 Task: Create a due date automation trigger when advanced on, on the wednesday of the week a card is due add fields without custom field "Resume" set at 11:00 AM.
Action: Mouse moved to (1320, 105)
Screenshot: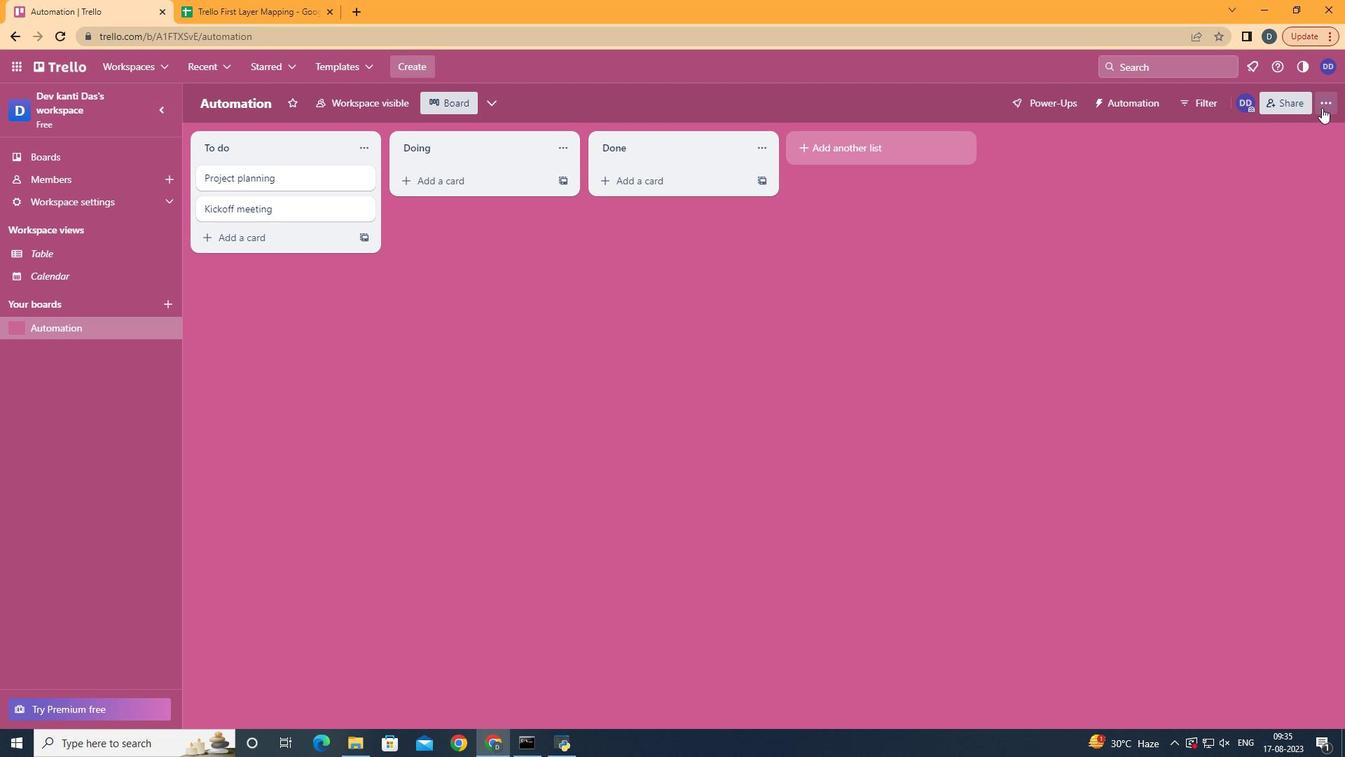 
Action: Mouse pressed left at (1320, 105)
Screenshot: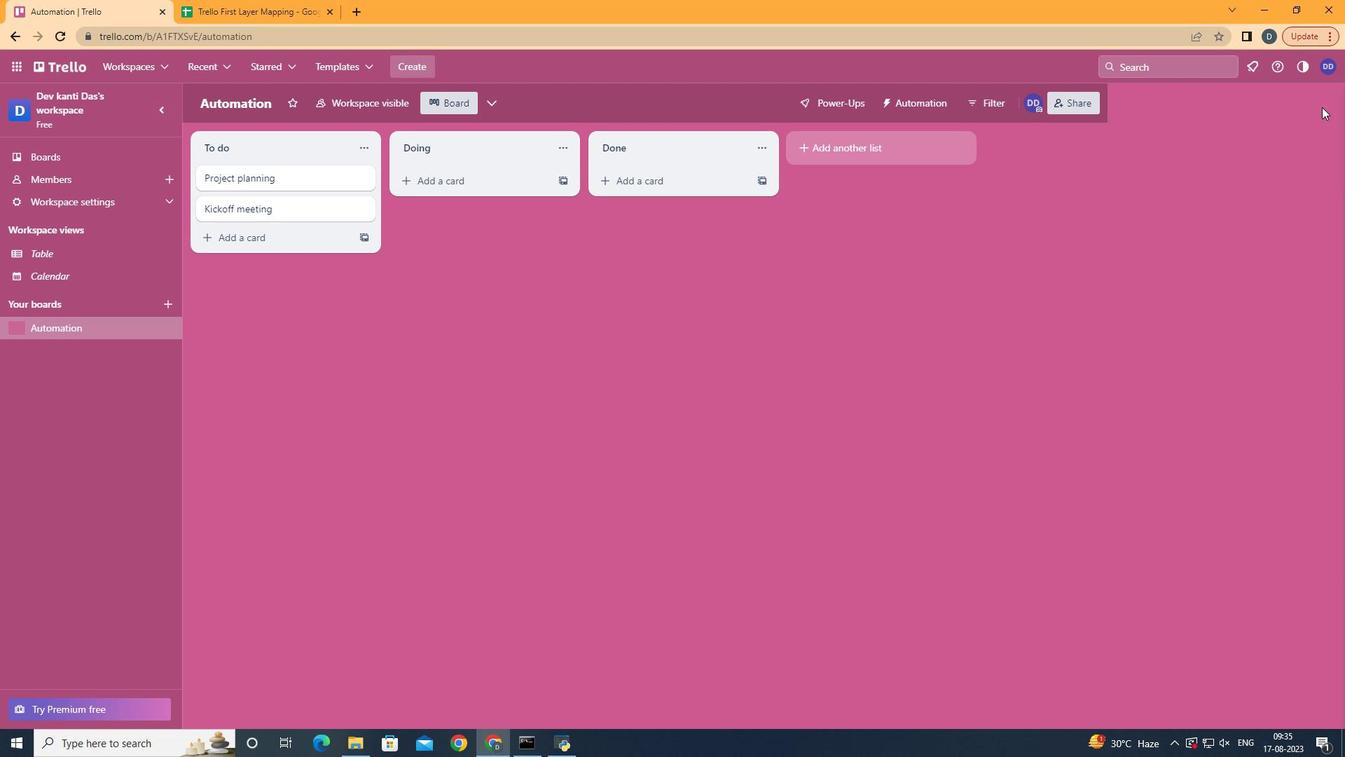 
Action: Mouse moved to (1264, 298)
Screenshot: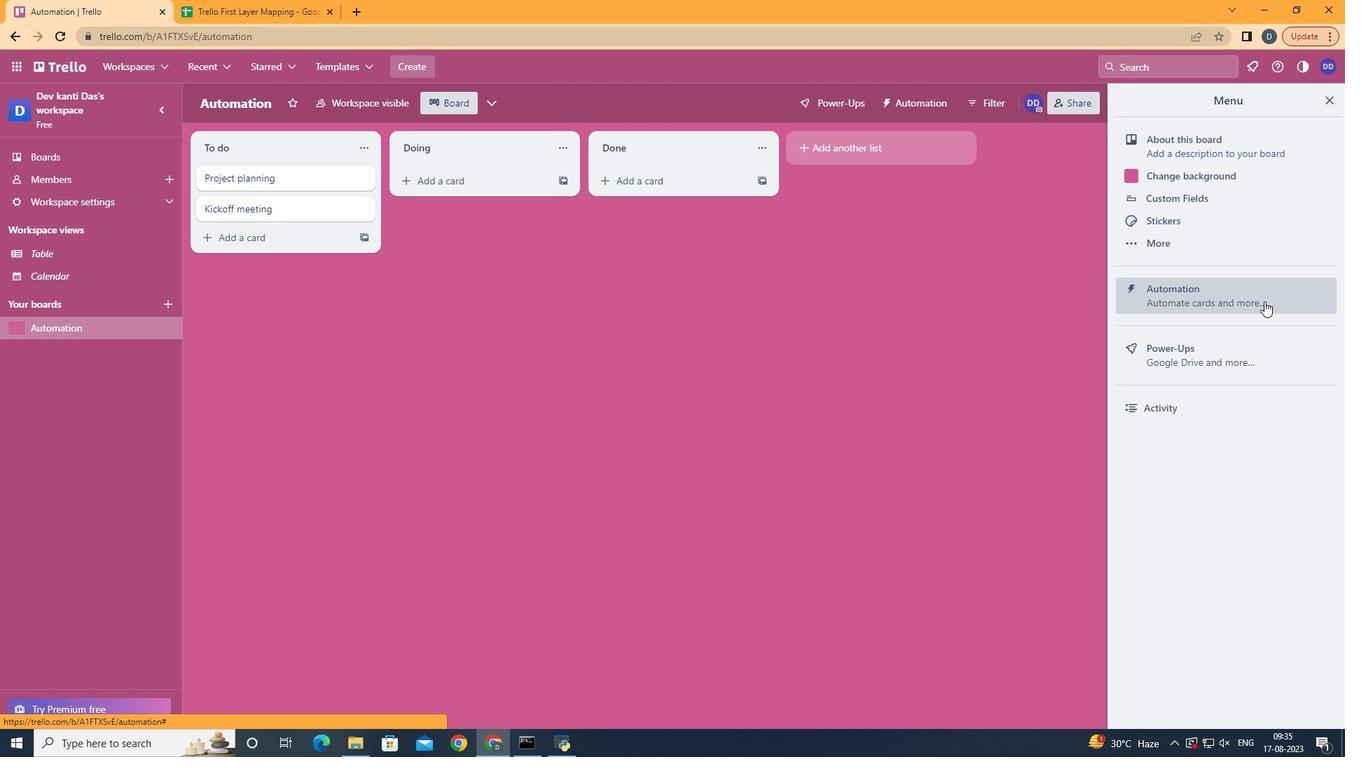
Action: Mouse pressed left at (1264, 298)
Screenshot: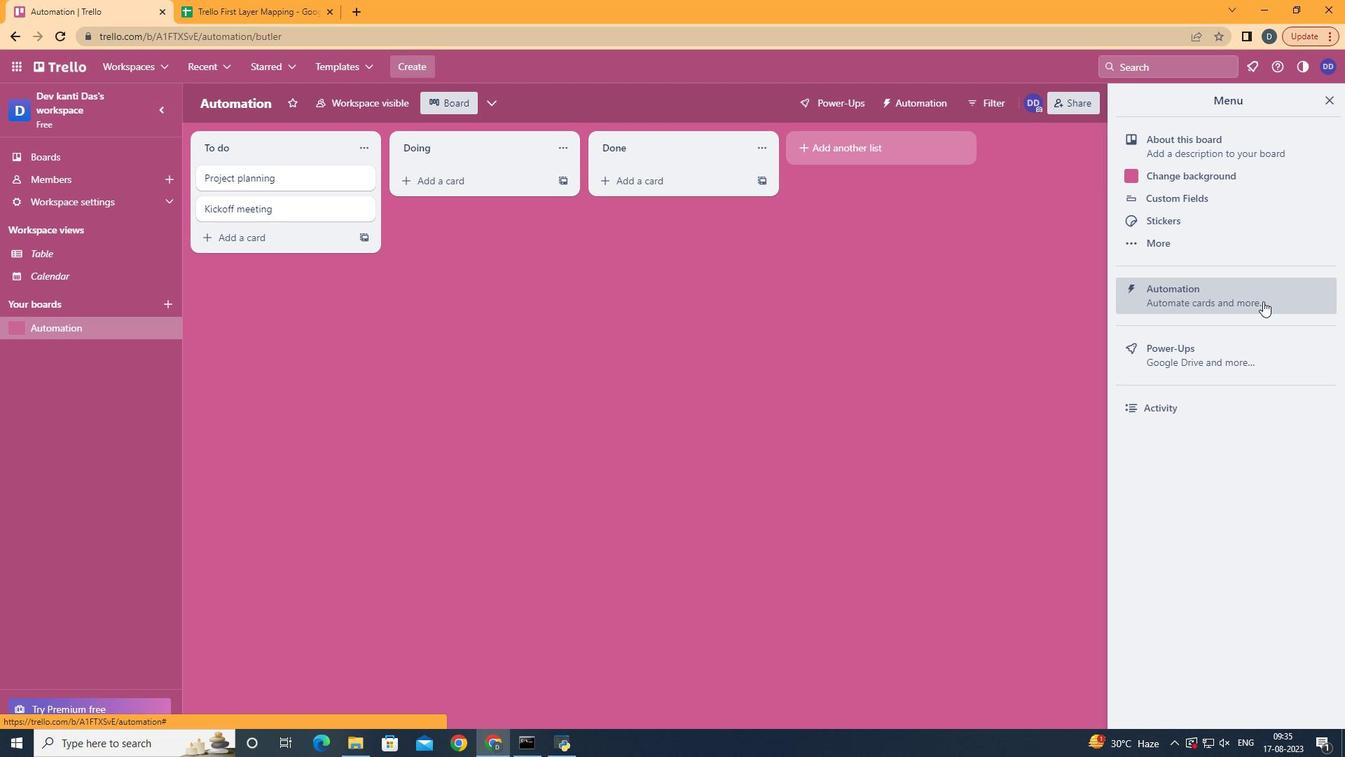 
Action: Mouse moved to (225, 277)
Screenshot: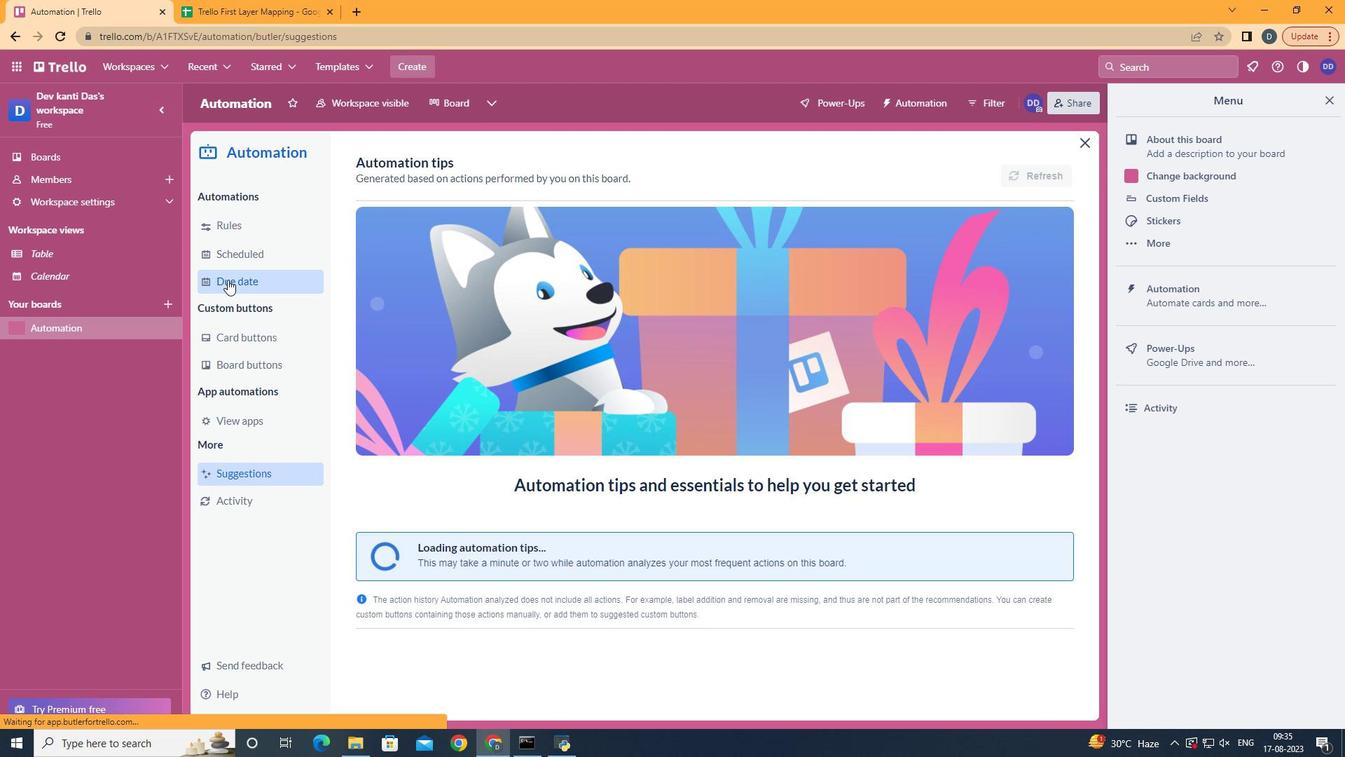 
Action: Mouse pressed left at (225, 277)
Screenshot: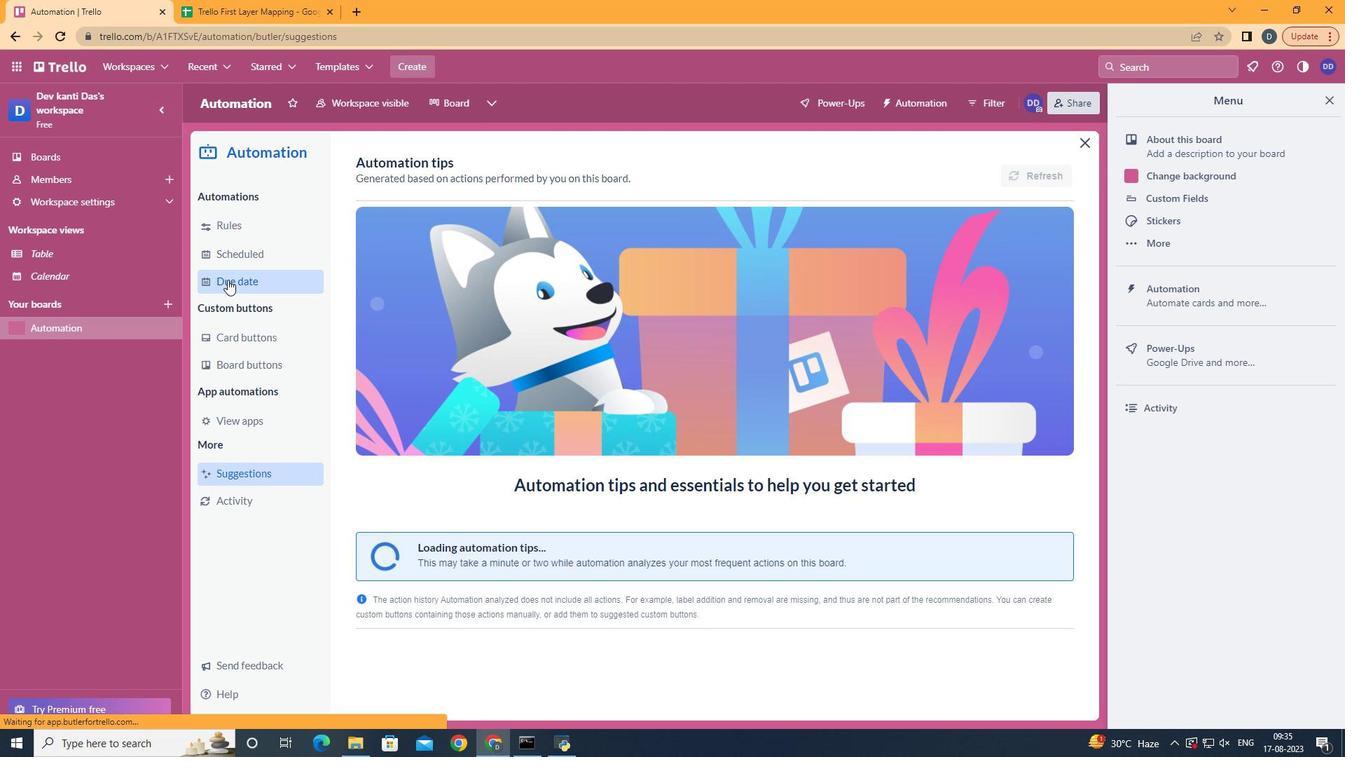 
Action: Mouse moved to (965, 170)
Screenshot: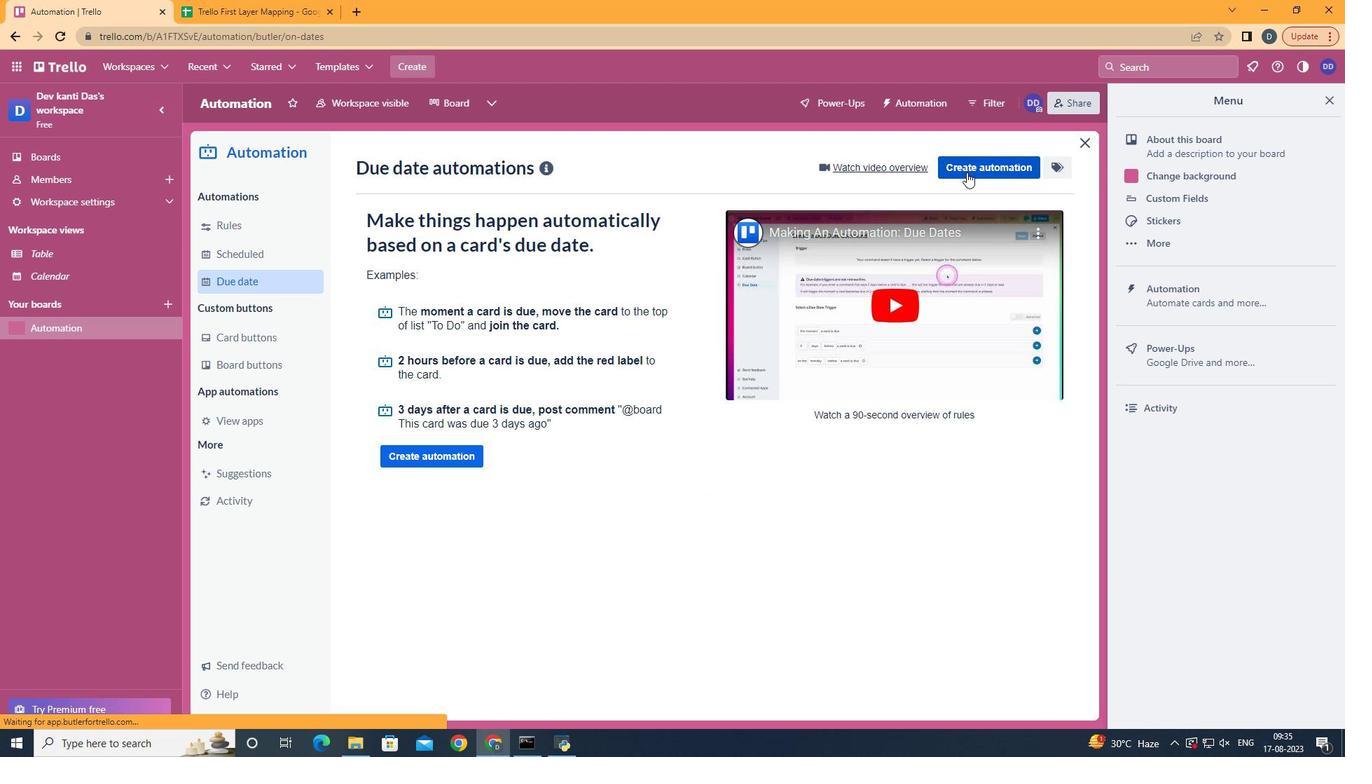 
Action: Mouse pressed left at (965, 170)
Screenshot: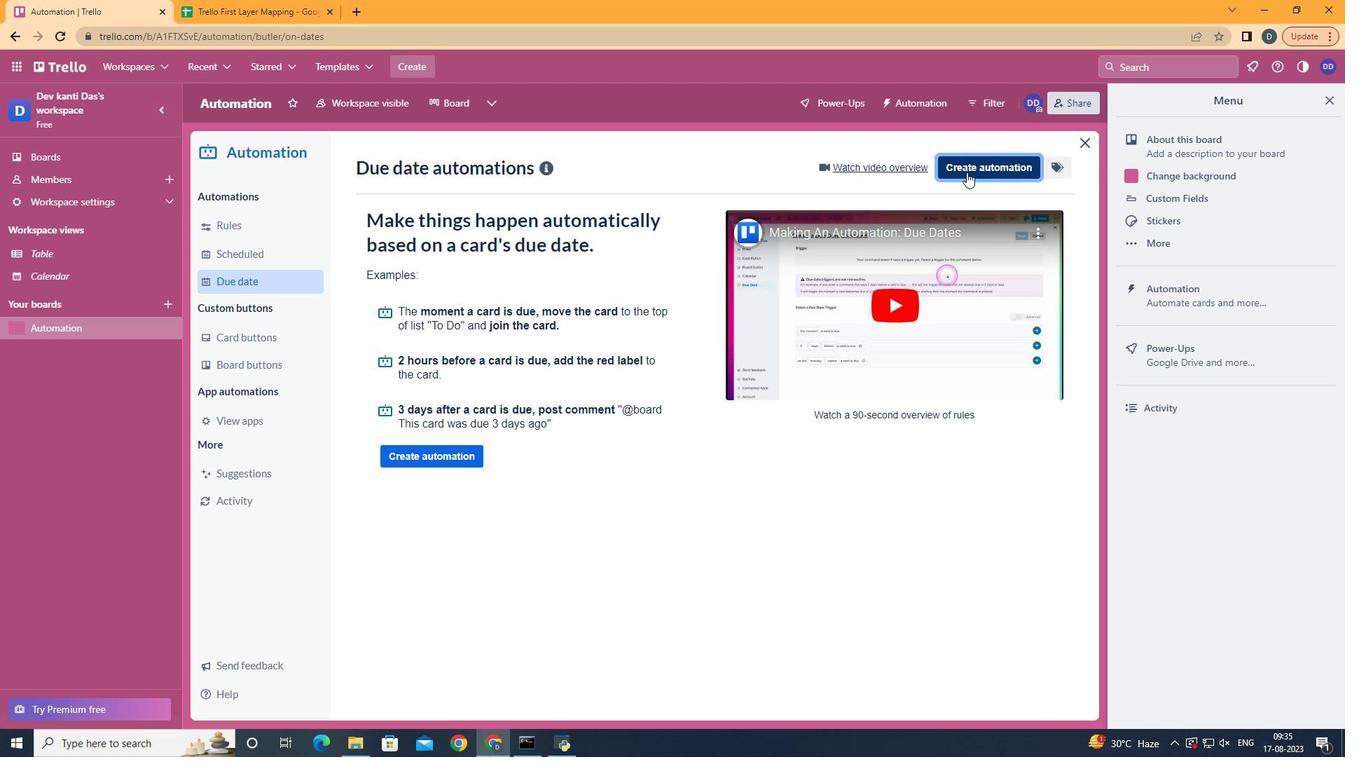 
Action: Mouse moved to (746, 304)
Screenshot: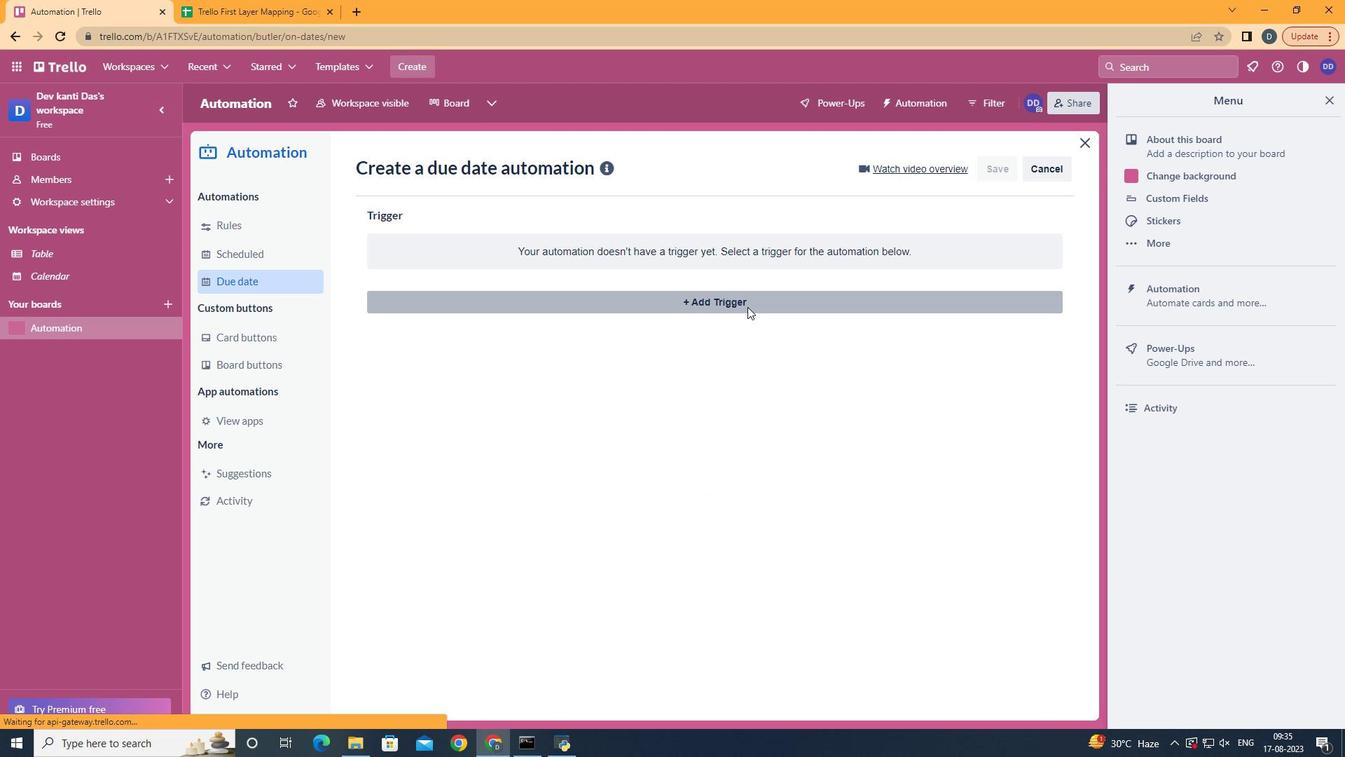 
Action: Mouse pressed left at (746, 304)
Screenshot: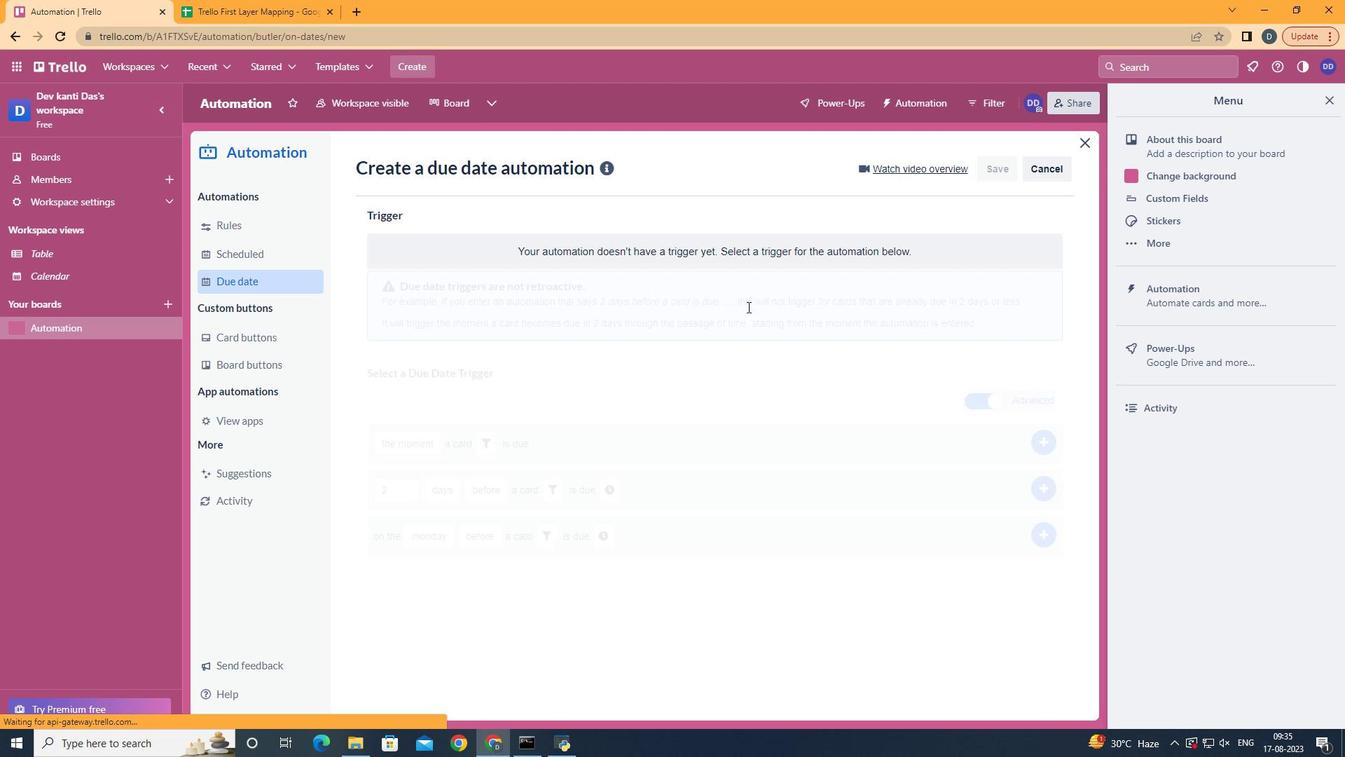 
Action: Mouse moved to (452, 419)
Screenshot: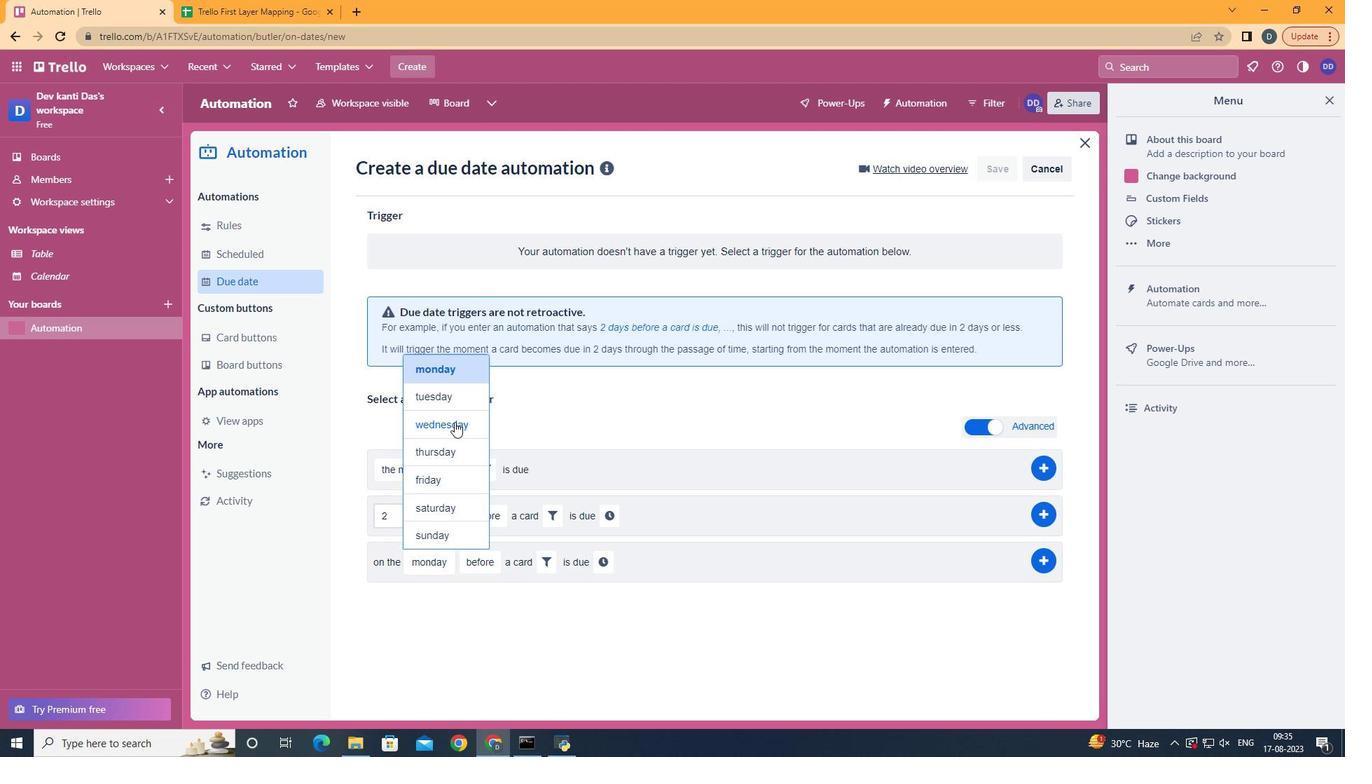 
Action: Mouse pressed left at (452, 419)
Screenshot: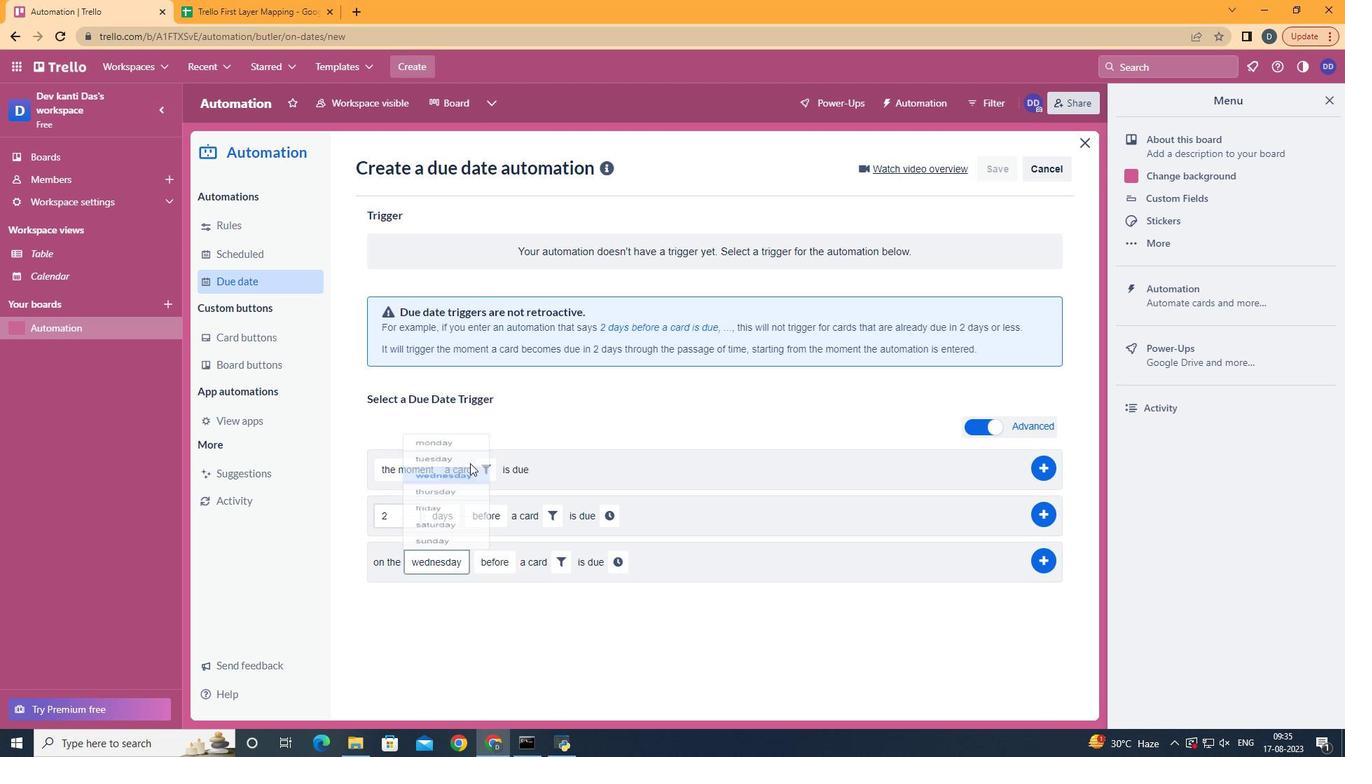 
Action: Mouse moved to (517, 637)
Screenshot: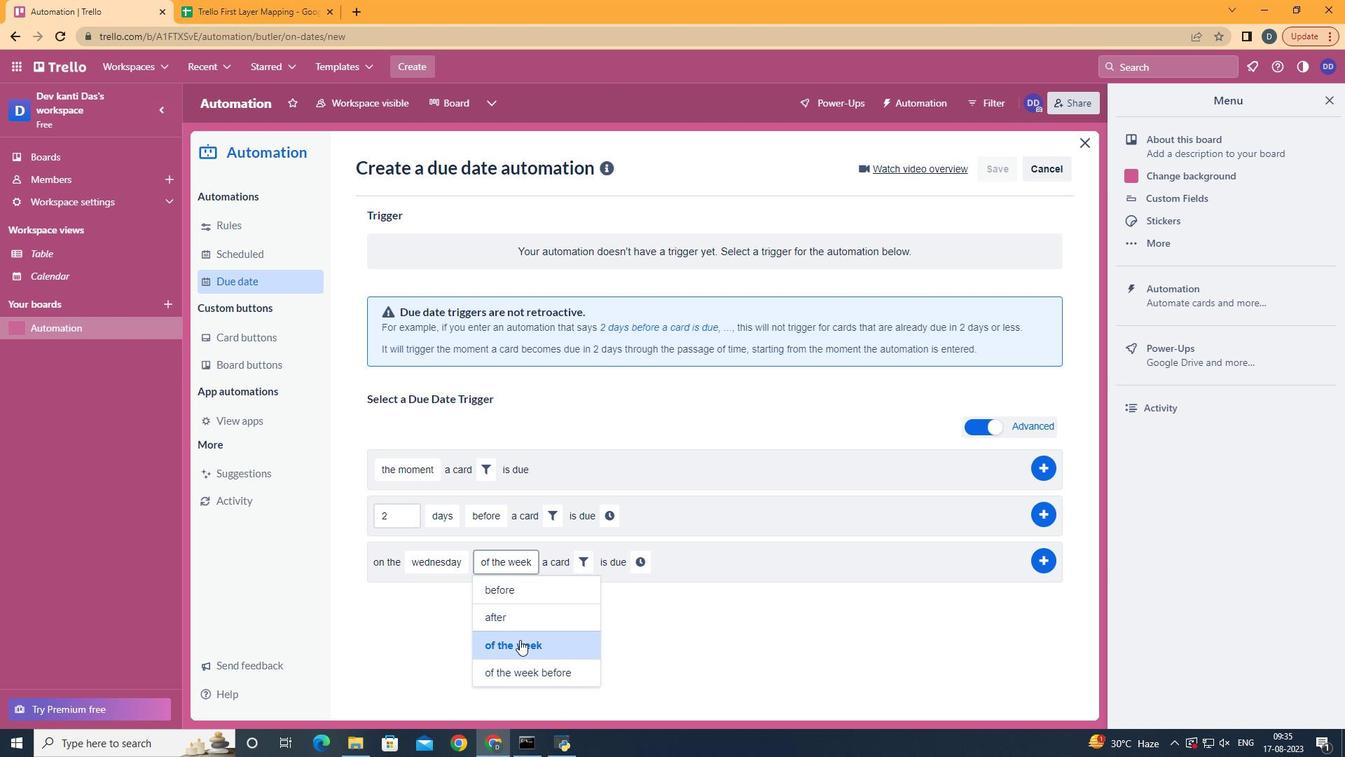 
Action: Mouse pressed left at (517, 637)
Screenshot: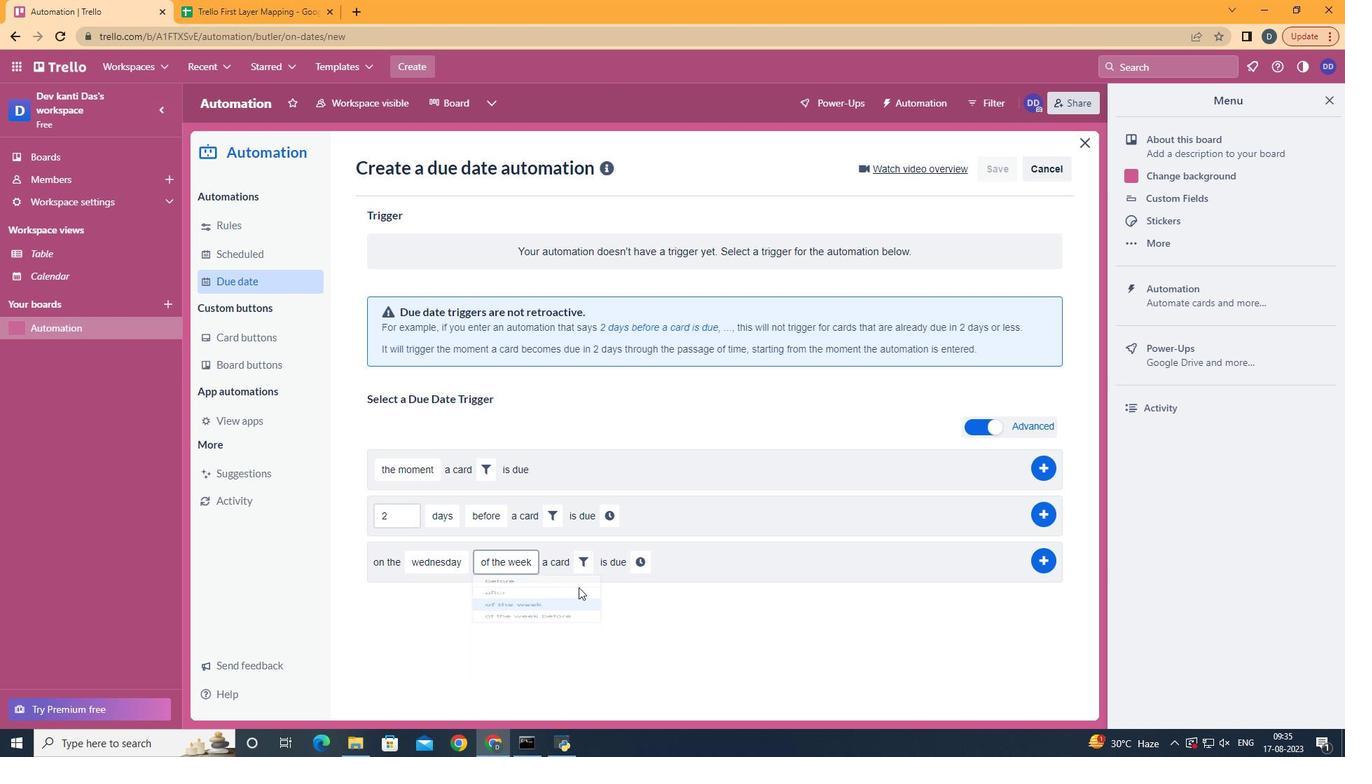 
Action: Mouse moved to (583, 559)
Screenshot: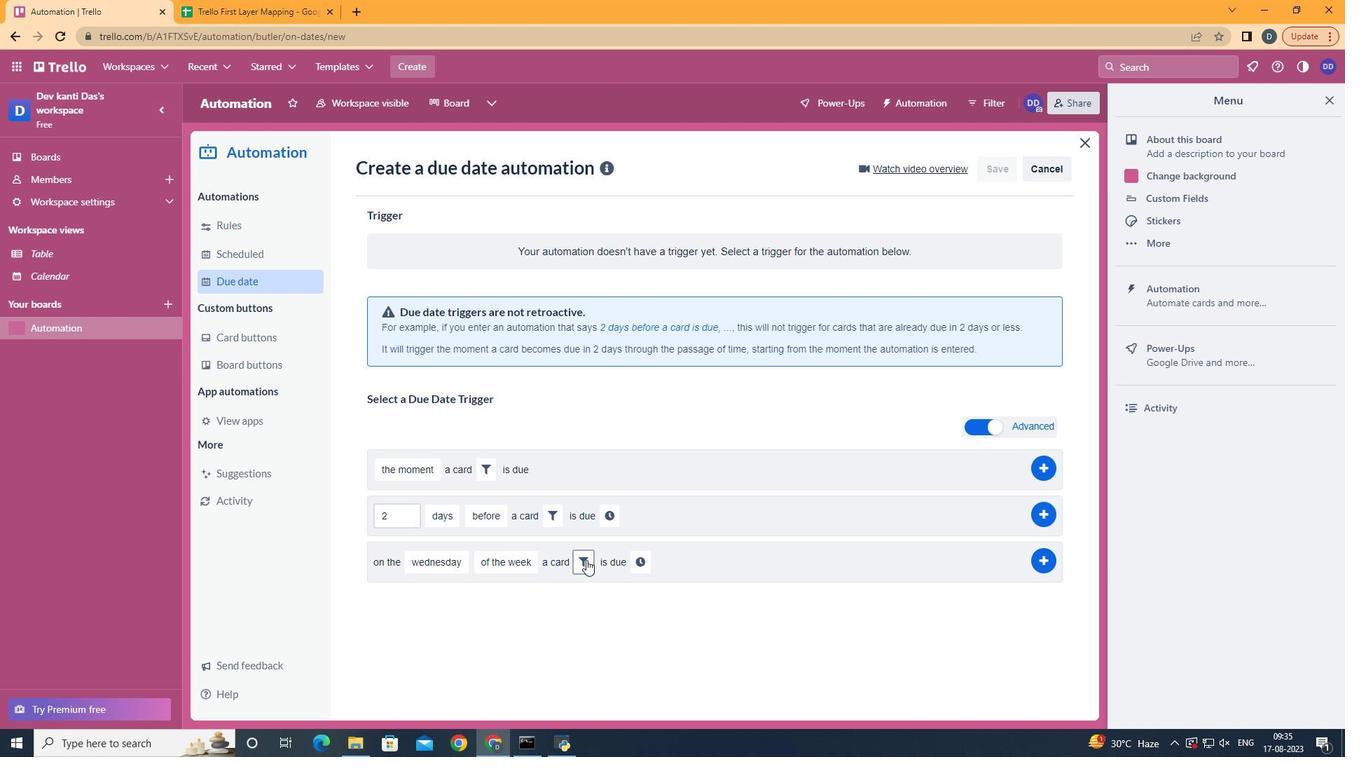 
Action: Mouse pressed left at (583, 559)
Screenshot: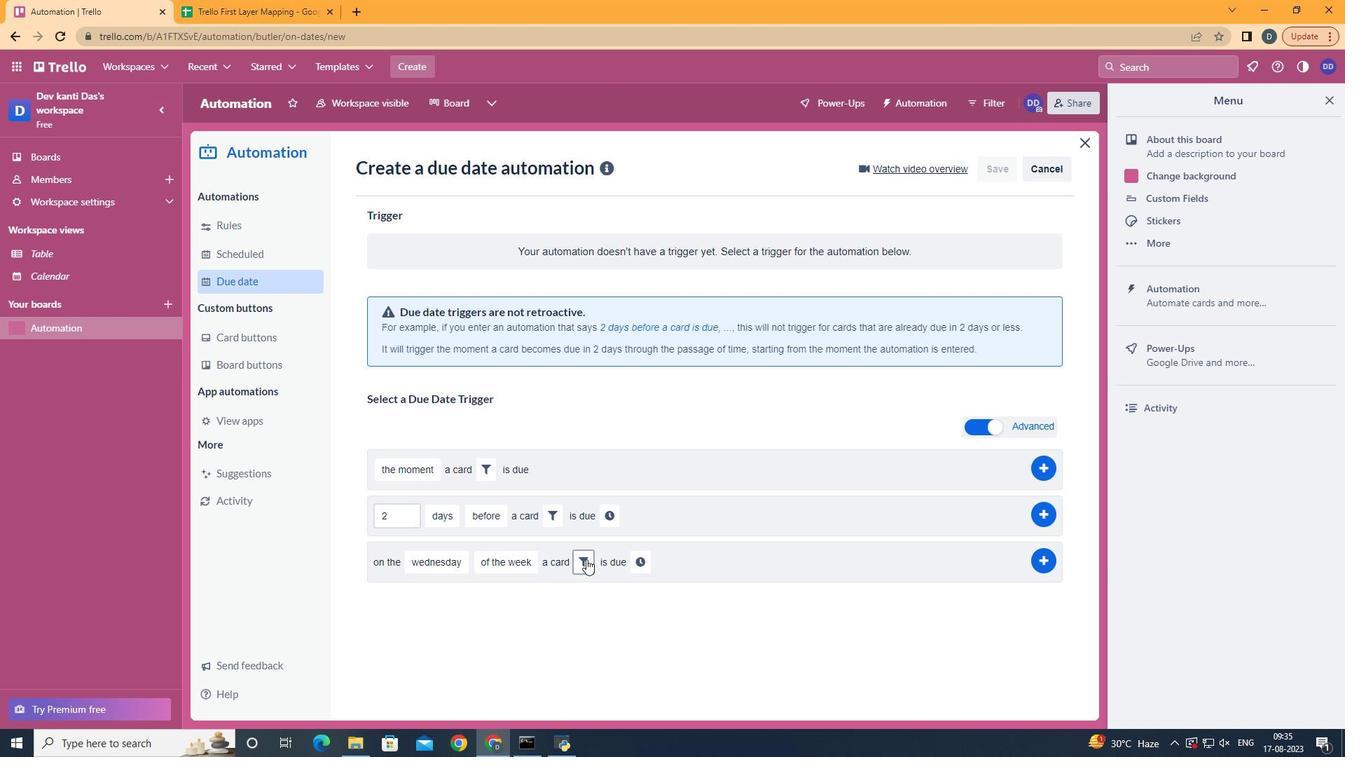 
Action: Mouse moved to (801, 609)
Screenshot: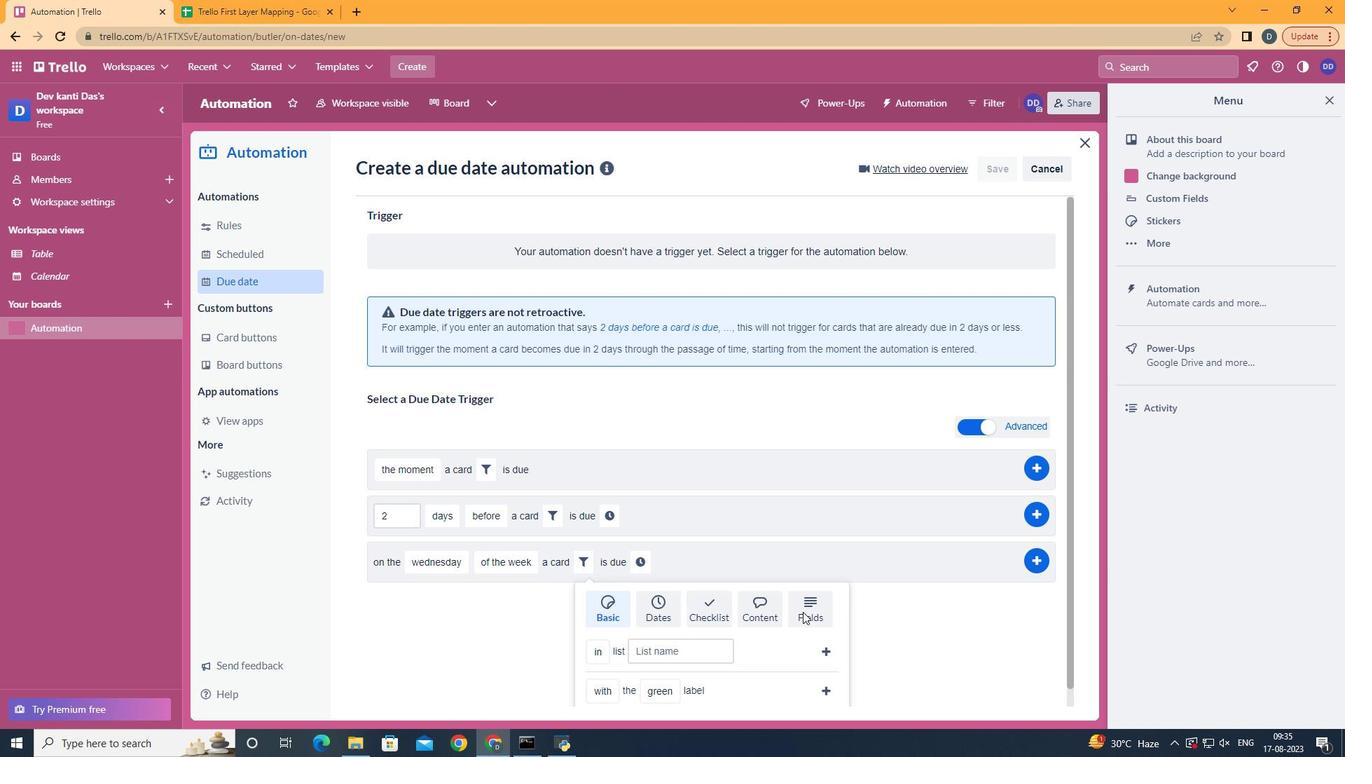 
Action: Mouse pressed left at (801, 609)
Screenshot: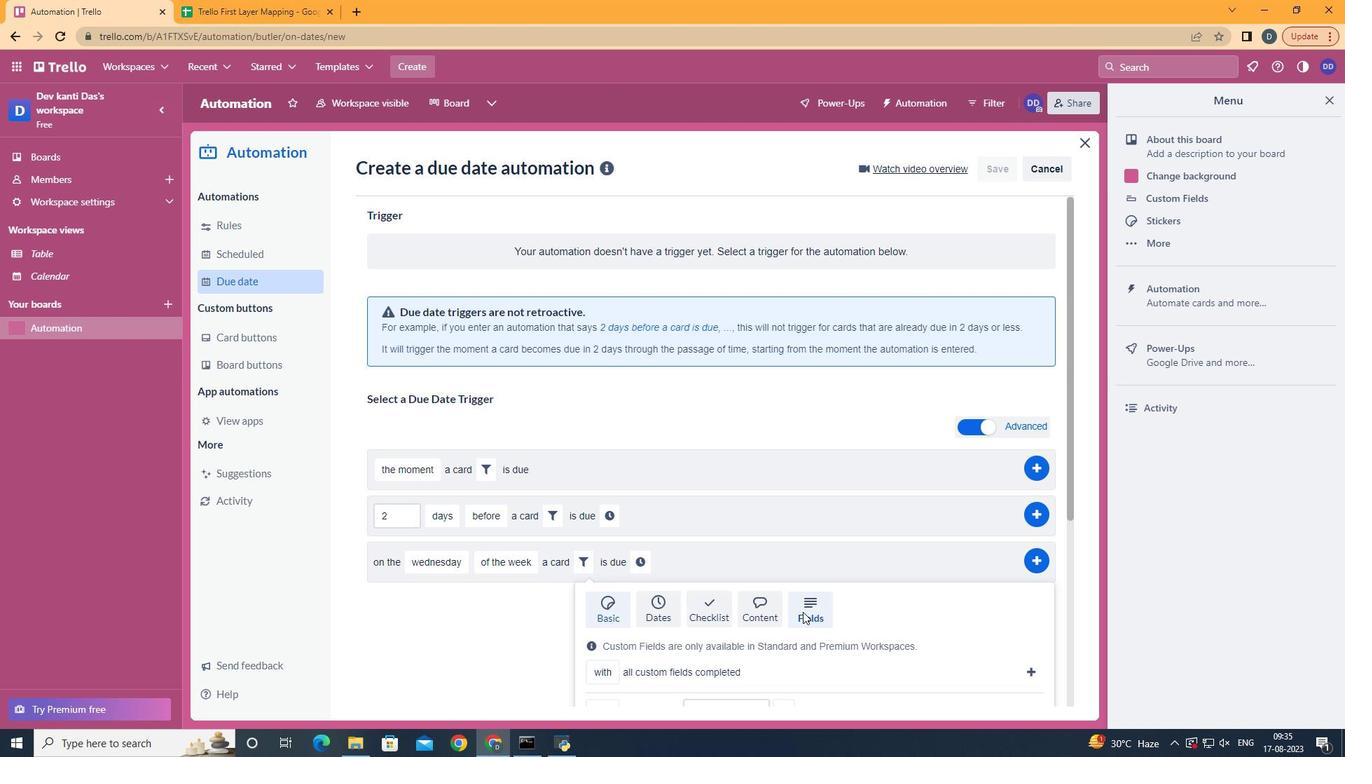 
Action: Mouse scrolled (801, 609) with delta (0, 0)
Screenshot: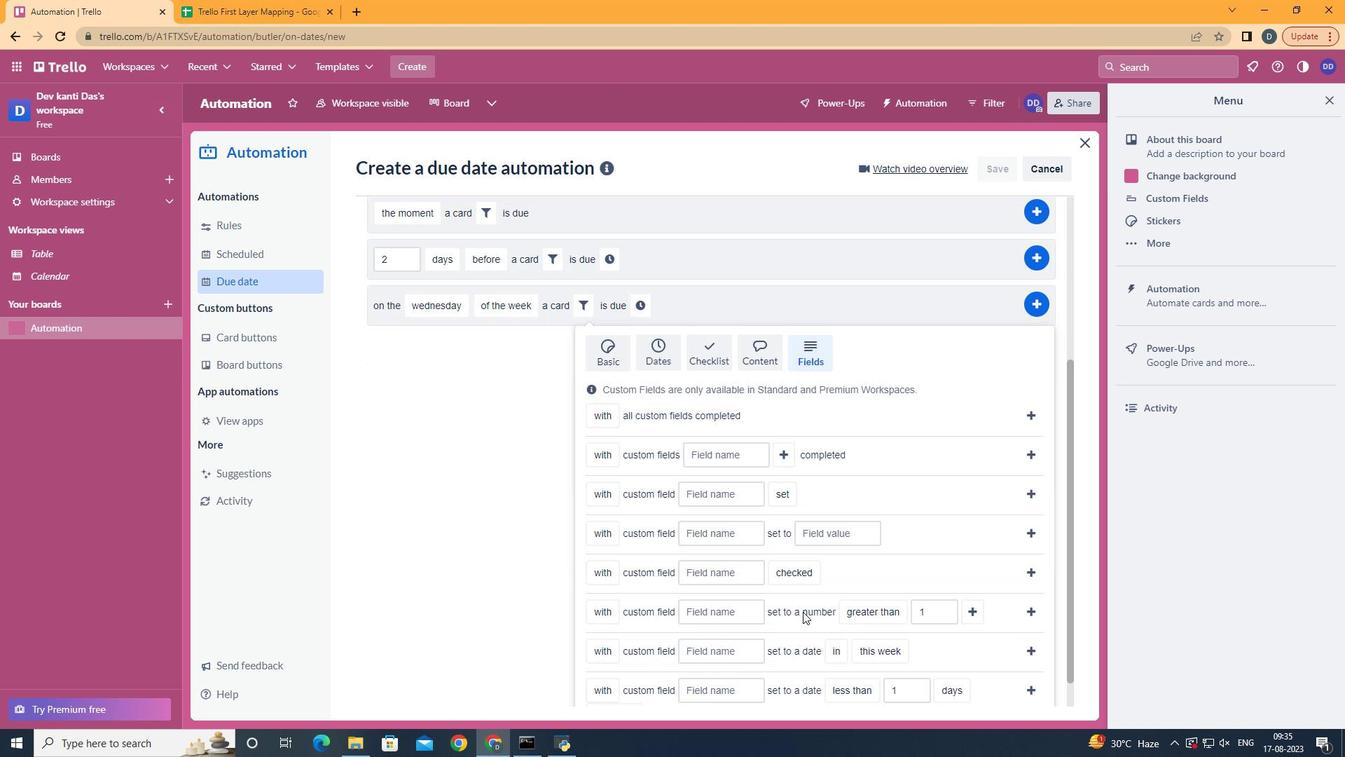
Action: Mouse scrolled (801, 609) with delta (0, 0)
Screenshot: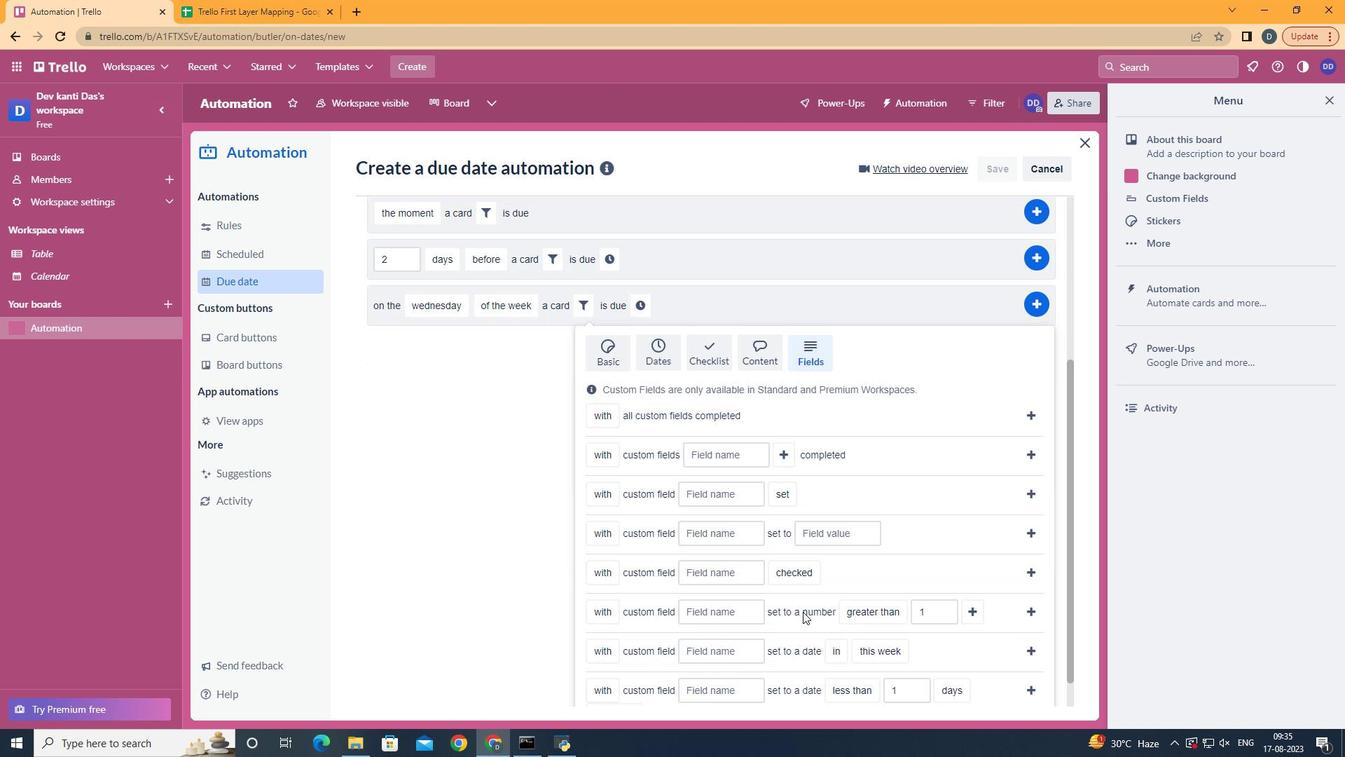 
Action: Mouse scrolled (801, 609) with delta (0, 0)
Screenshot: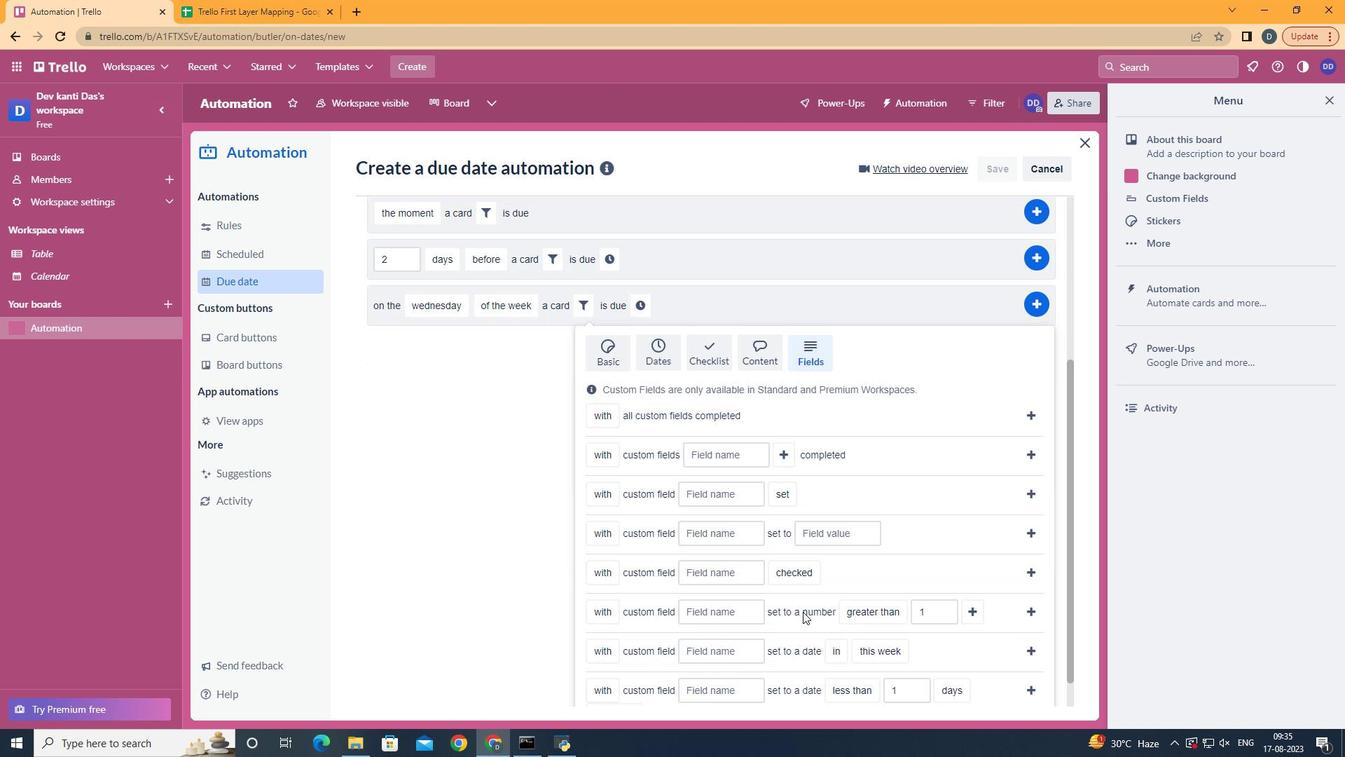 
Action: Mouse scrolled (801, 609) with delta (0, 0)
Screenshot: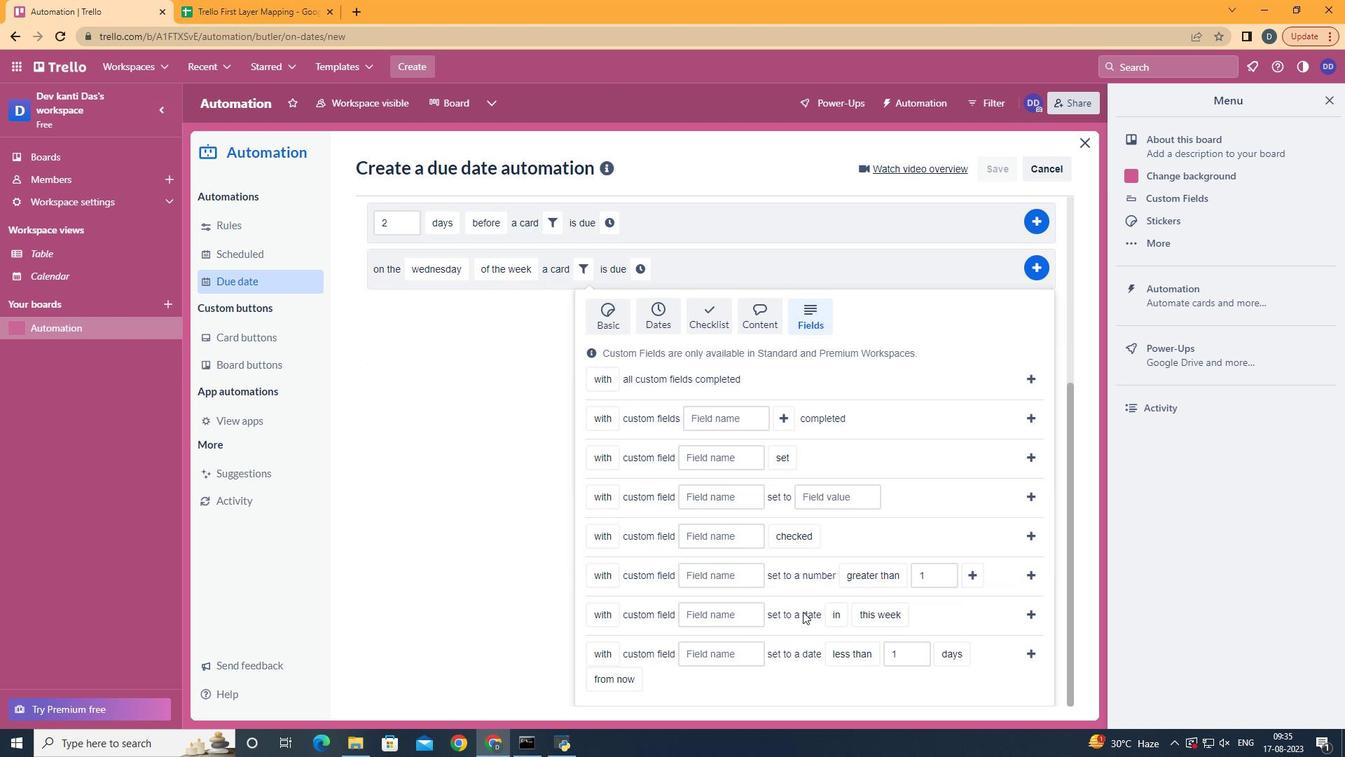 
Action: Mouse scrolled (801, 609) with delta (0, 0)
Screenshot: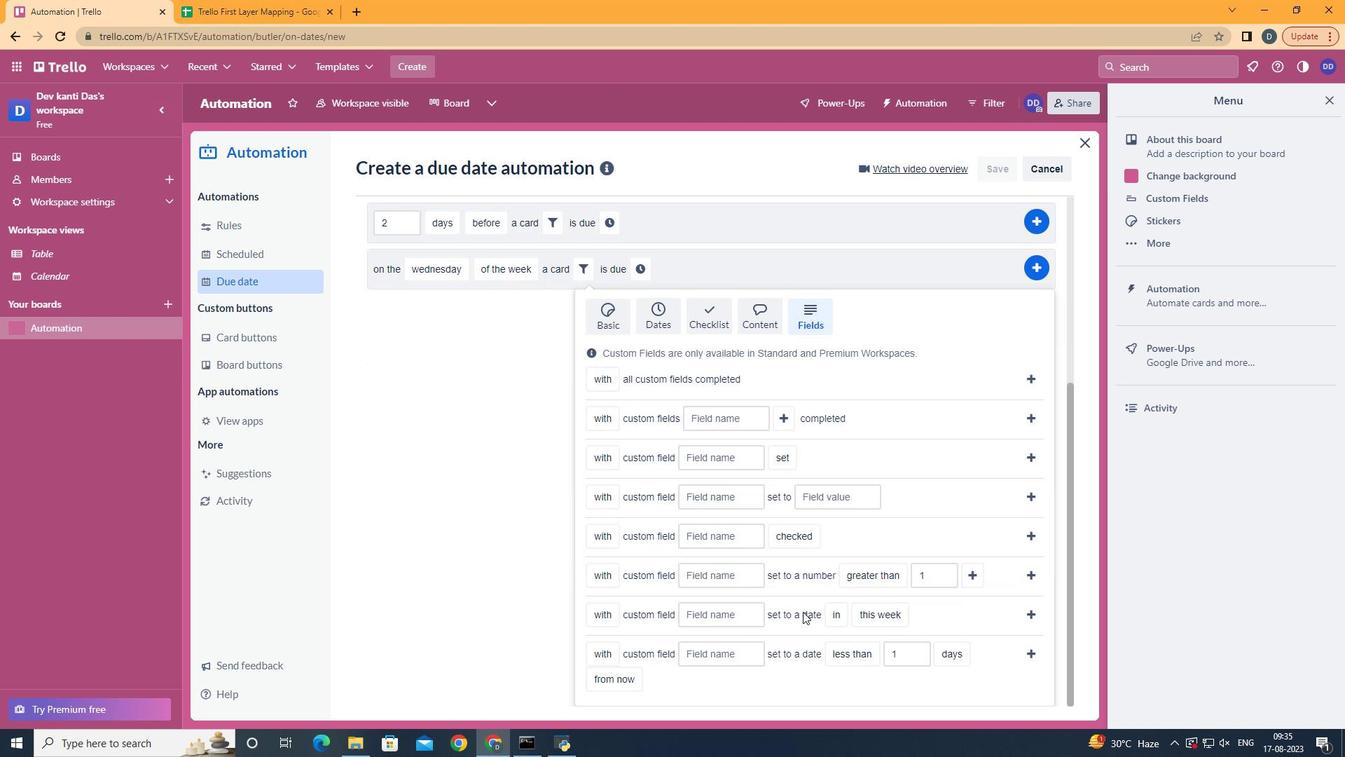 
Action: Mouse moved to (612, 514)
Screenshot: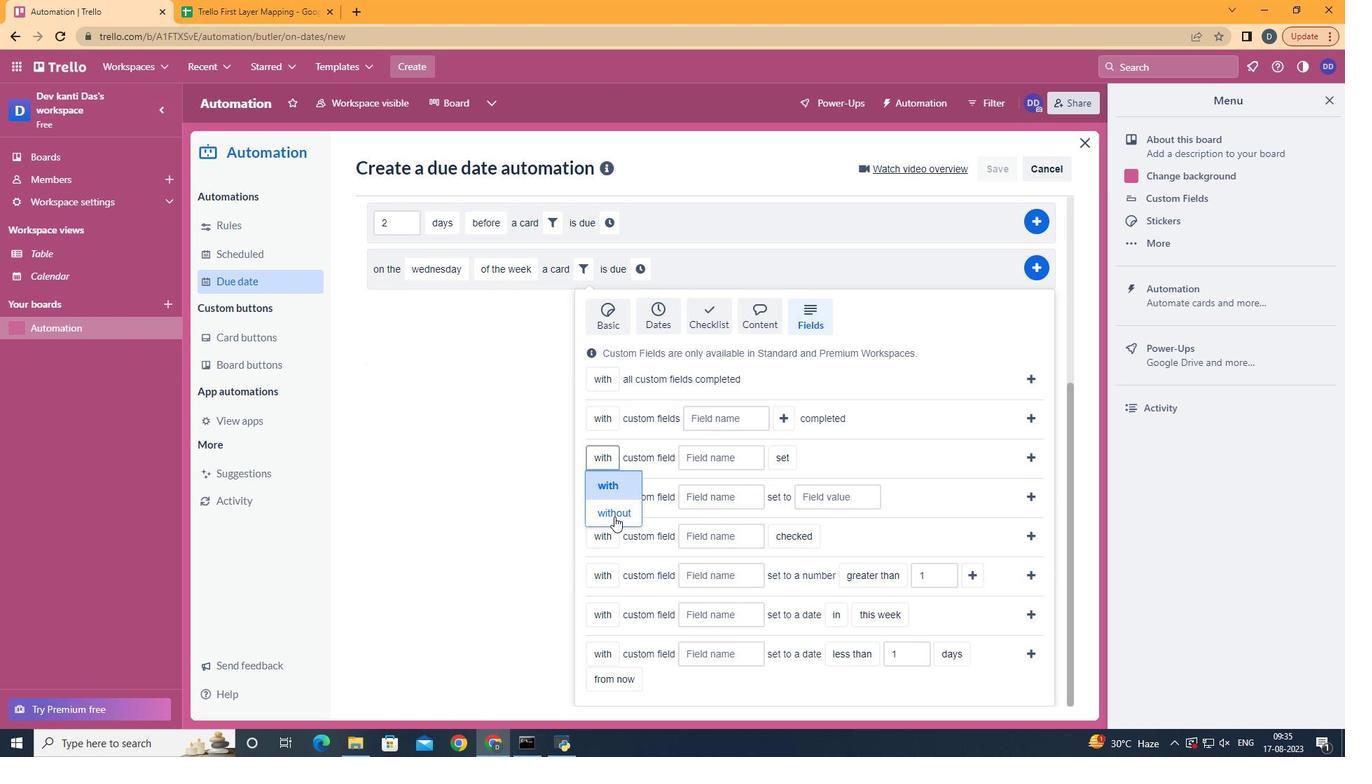 
Action: Mouse pressed left at (612, 514)
Screenshot: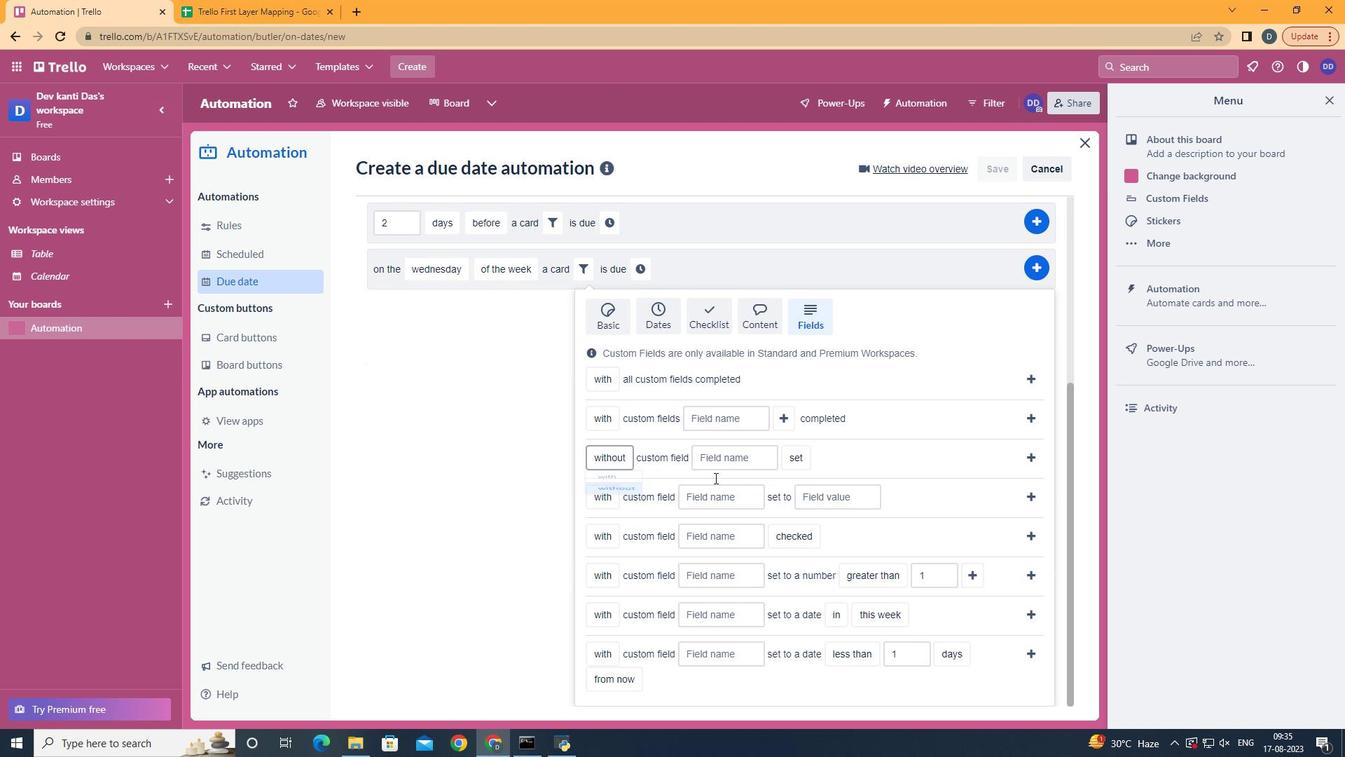 
Action: Mouse moved to (752, 457)
Screenshot: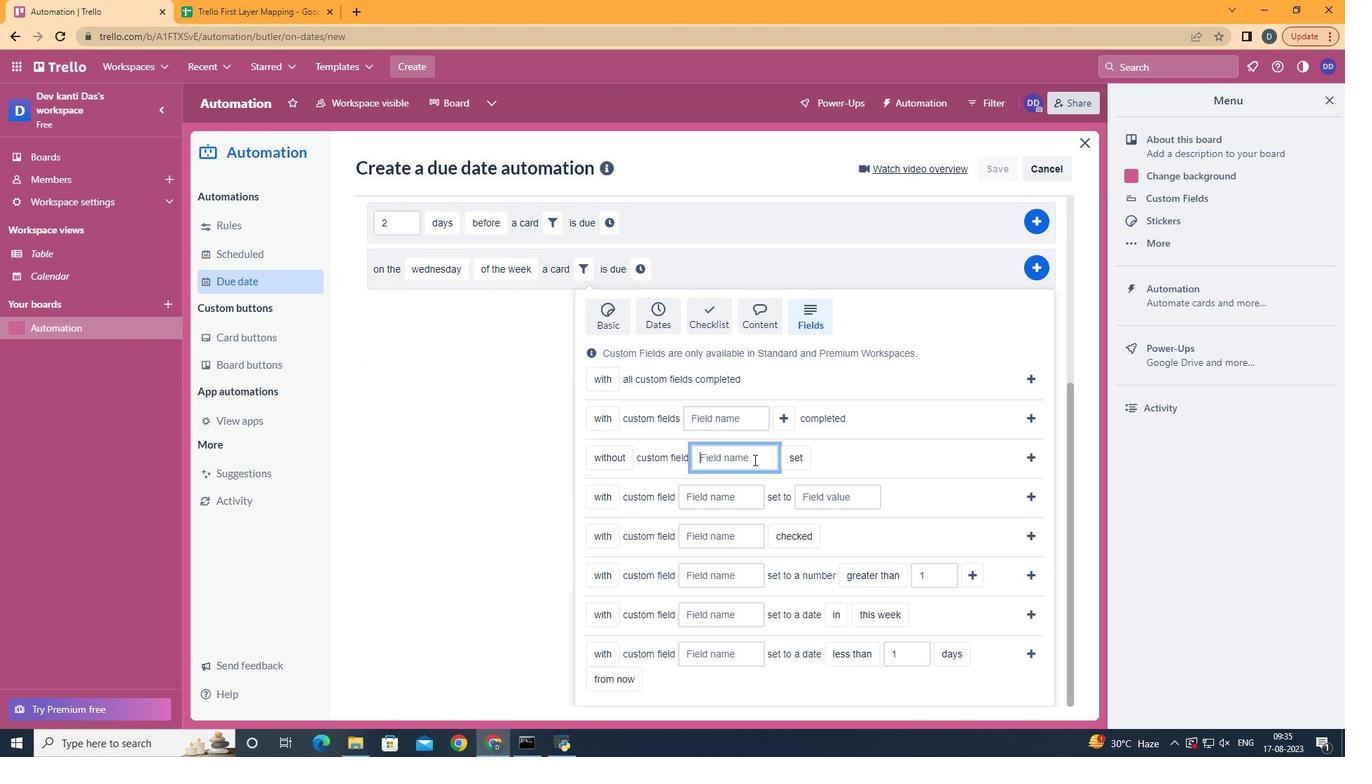 
Action: Mouse pressed left at (752, 457)
Screenshot: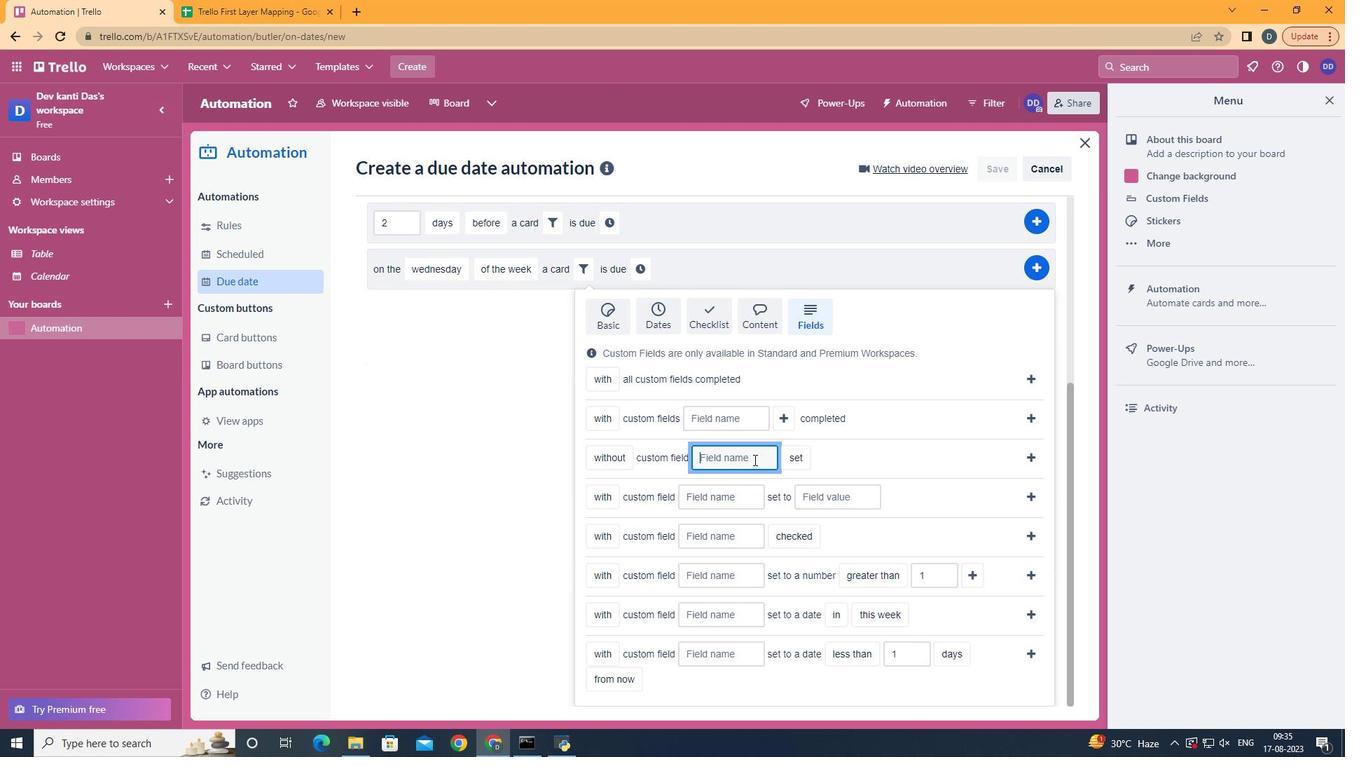 
Action: Key pressed <Key.shift>Resume
Screenshot: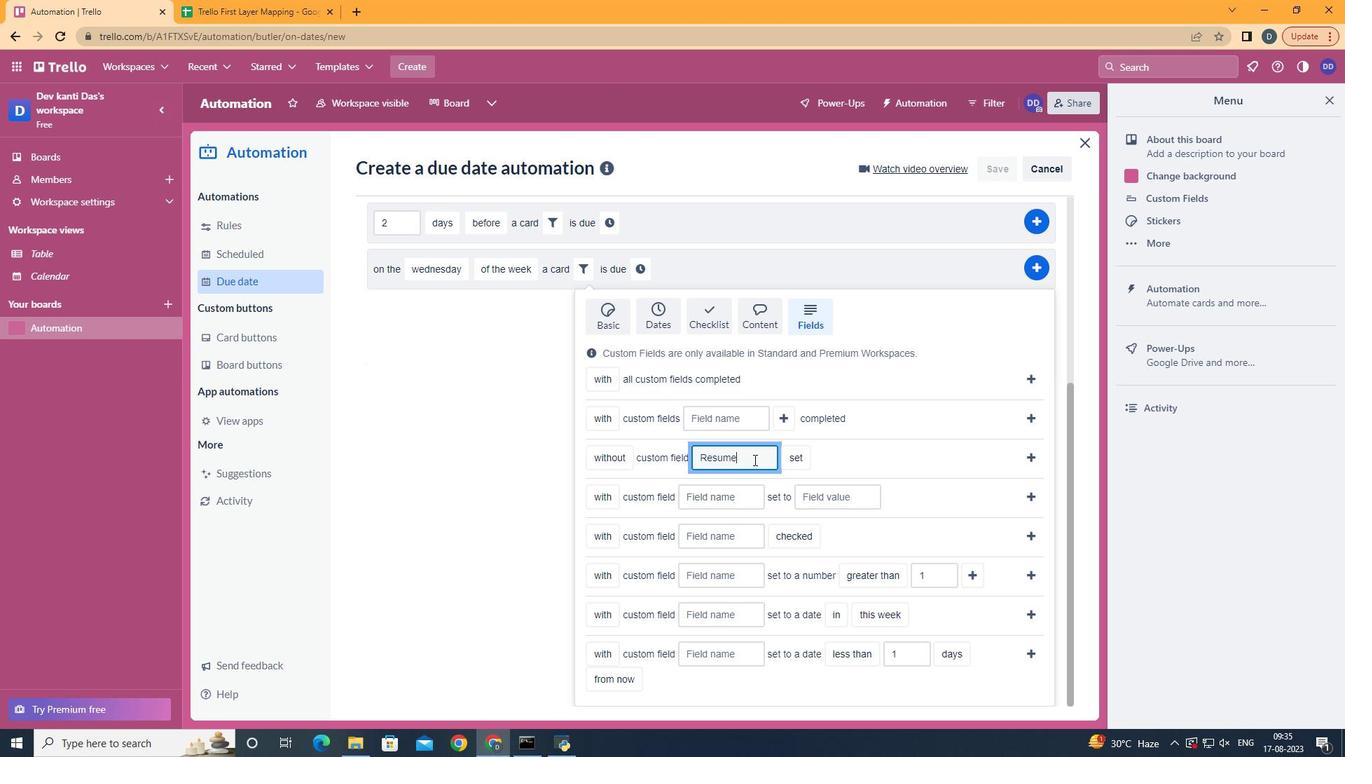 
Action: Mouse moved to (1030, 459)
Screenshot: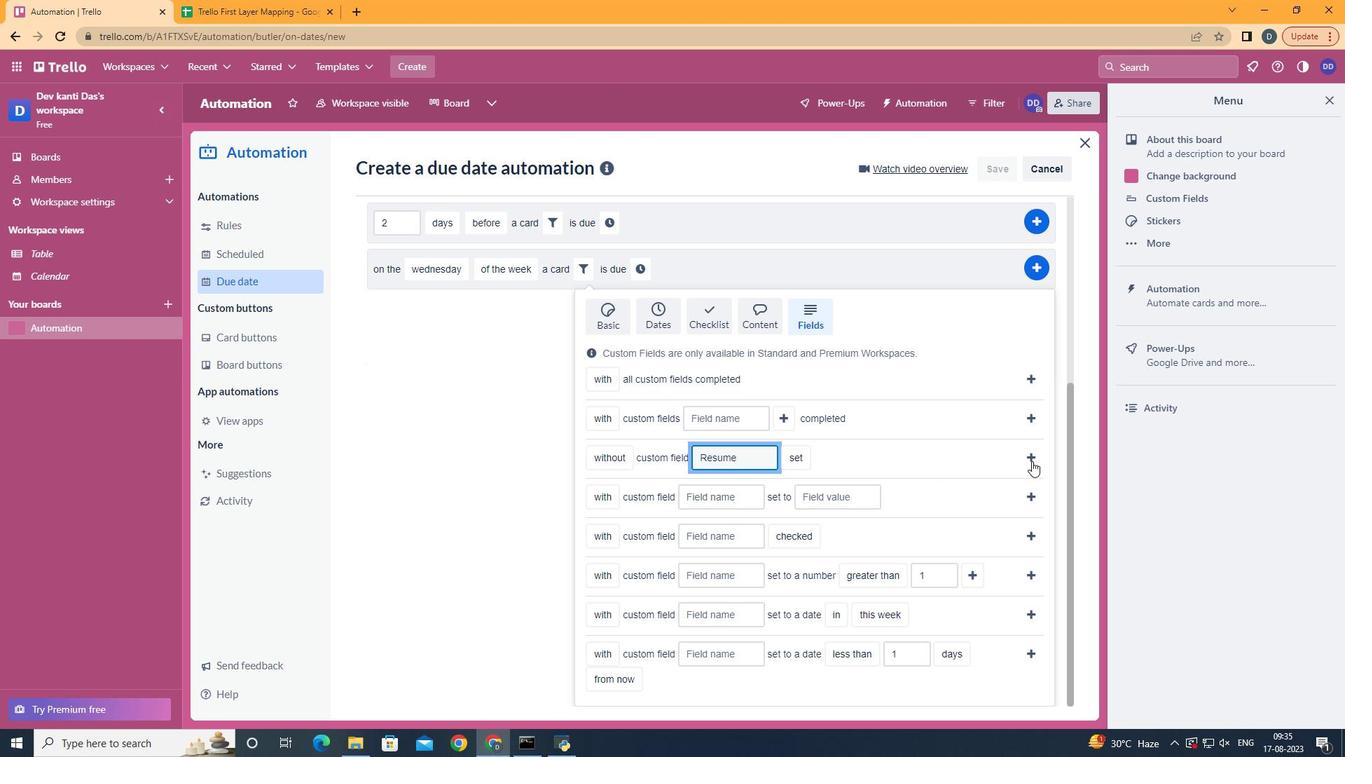 
Action: Mouse pressed left at (1030, 459)
Screenshot: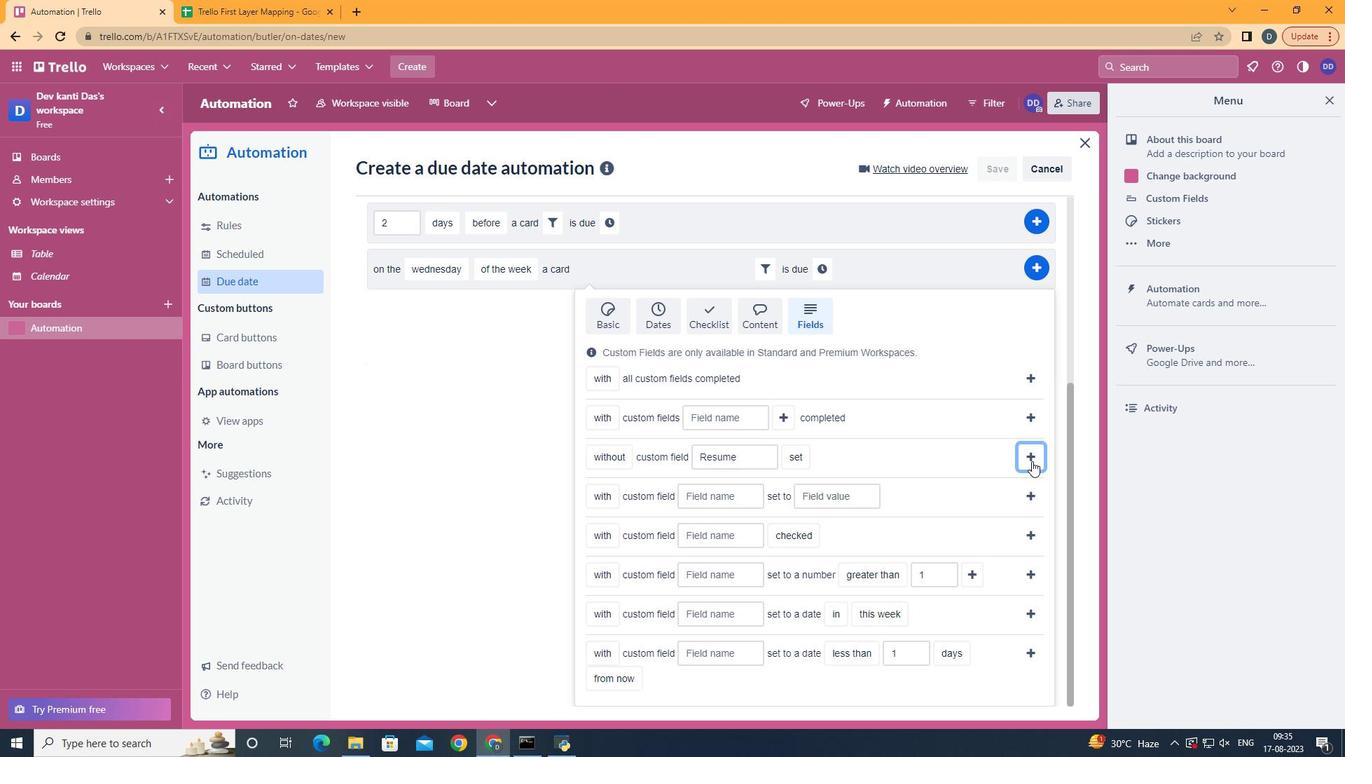 
Action: Mouse moved to (821, 560)
Screenshot: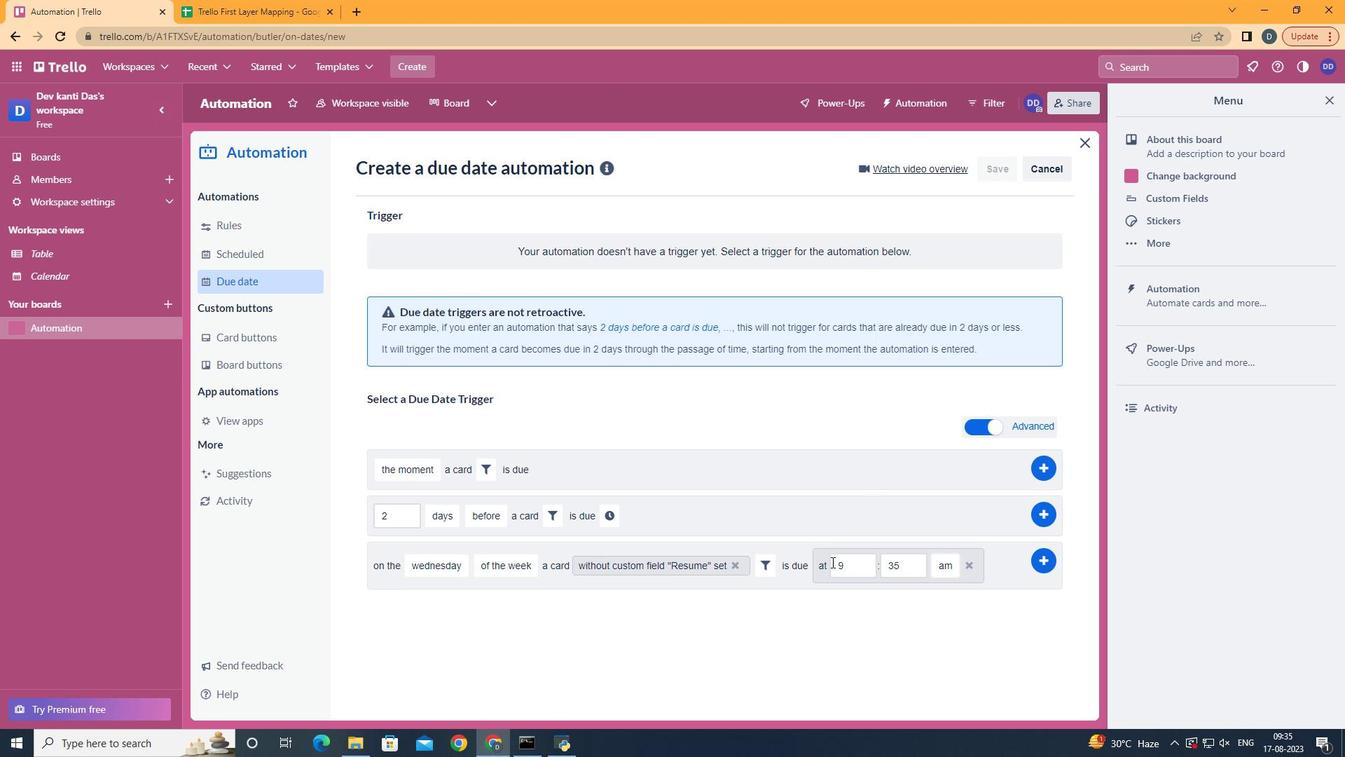 
Action: Mouse pressed left at (821, 560)
Screenshot: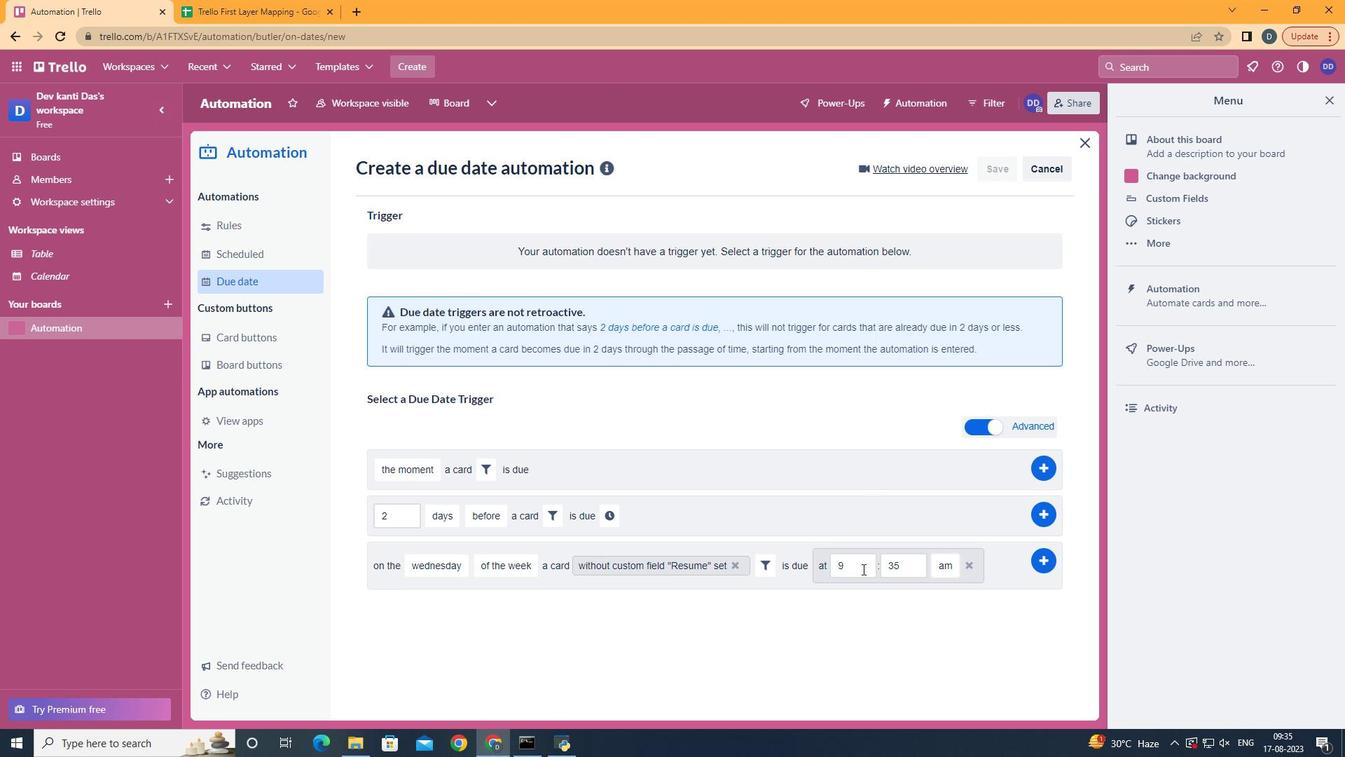 
Action: Mouse moved to (860, 567)
Screenshot: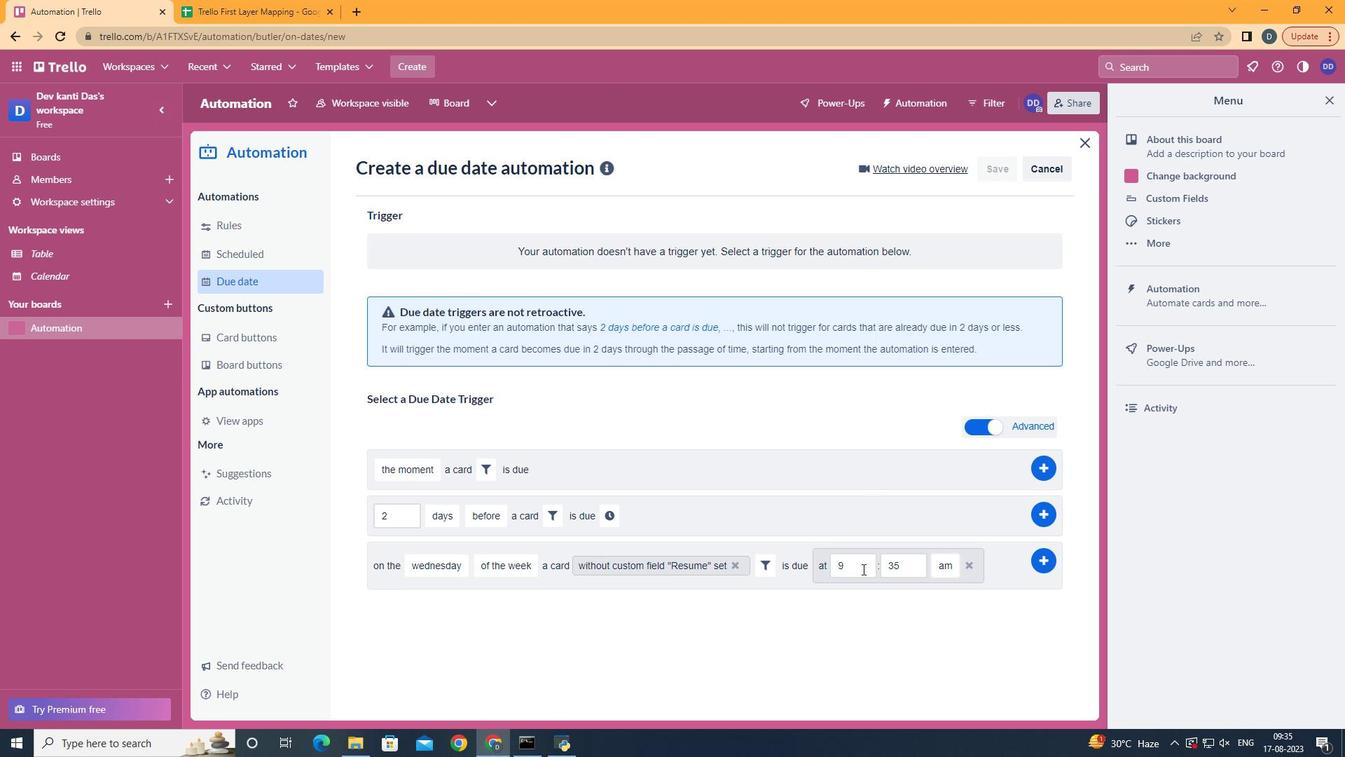 
Action: Mouse pressed left at (860, 567)
Screenshot: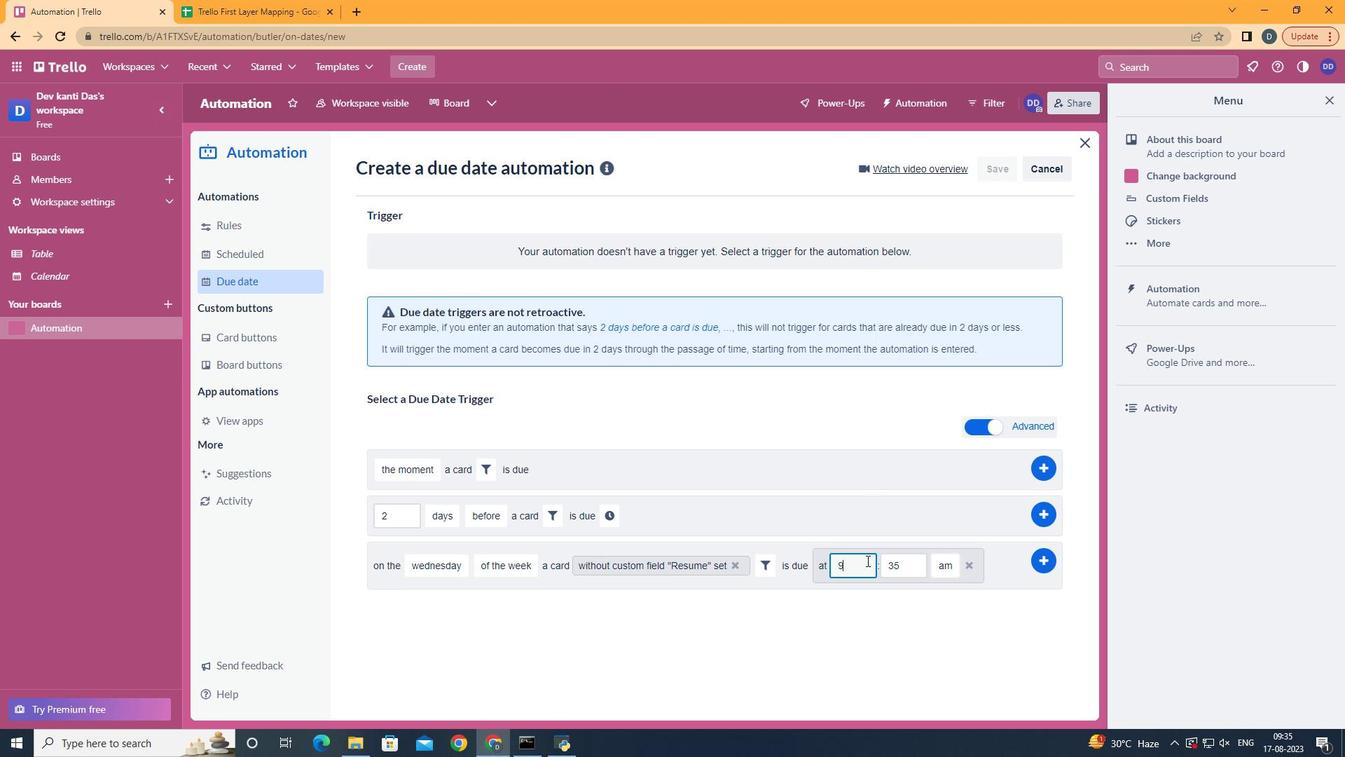 
Action: Mouse moved to (865, 558)
Screenshot: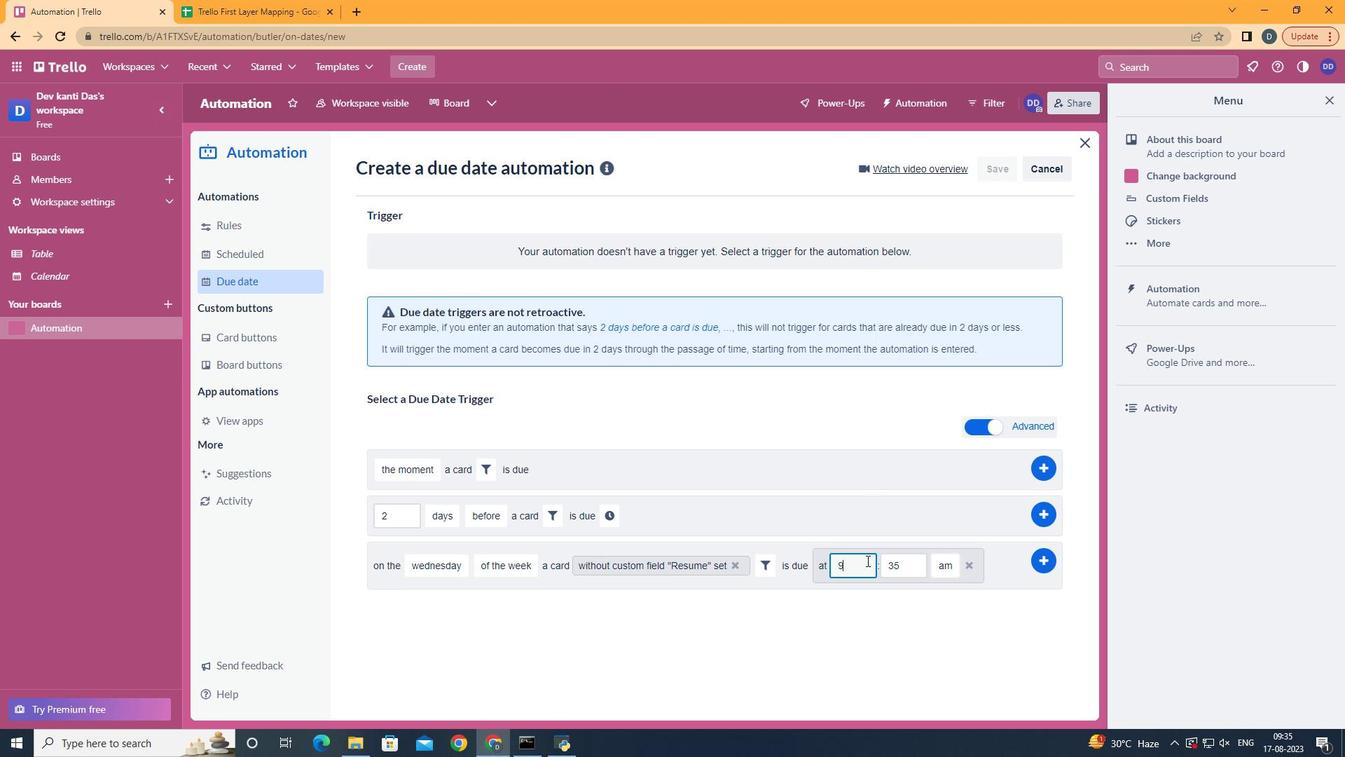 
Action: Key pressed <Key.backspace>11
Screenshot: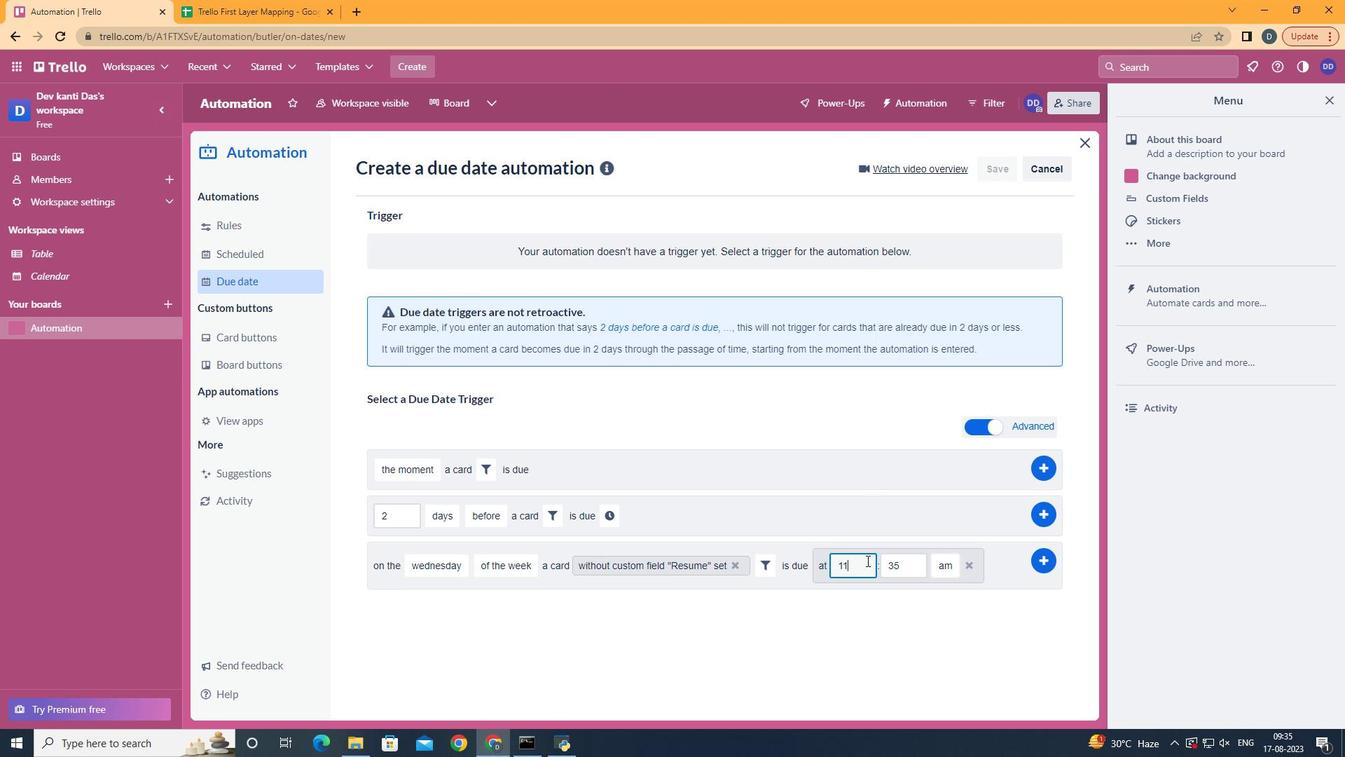 
Action: Mouse moved to (919, 572)
Screenshot: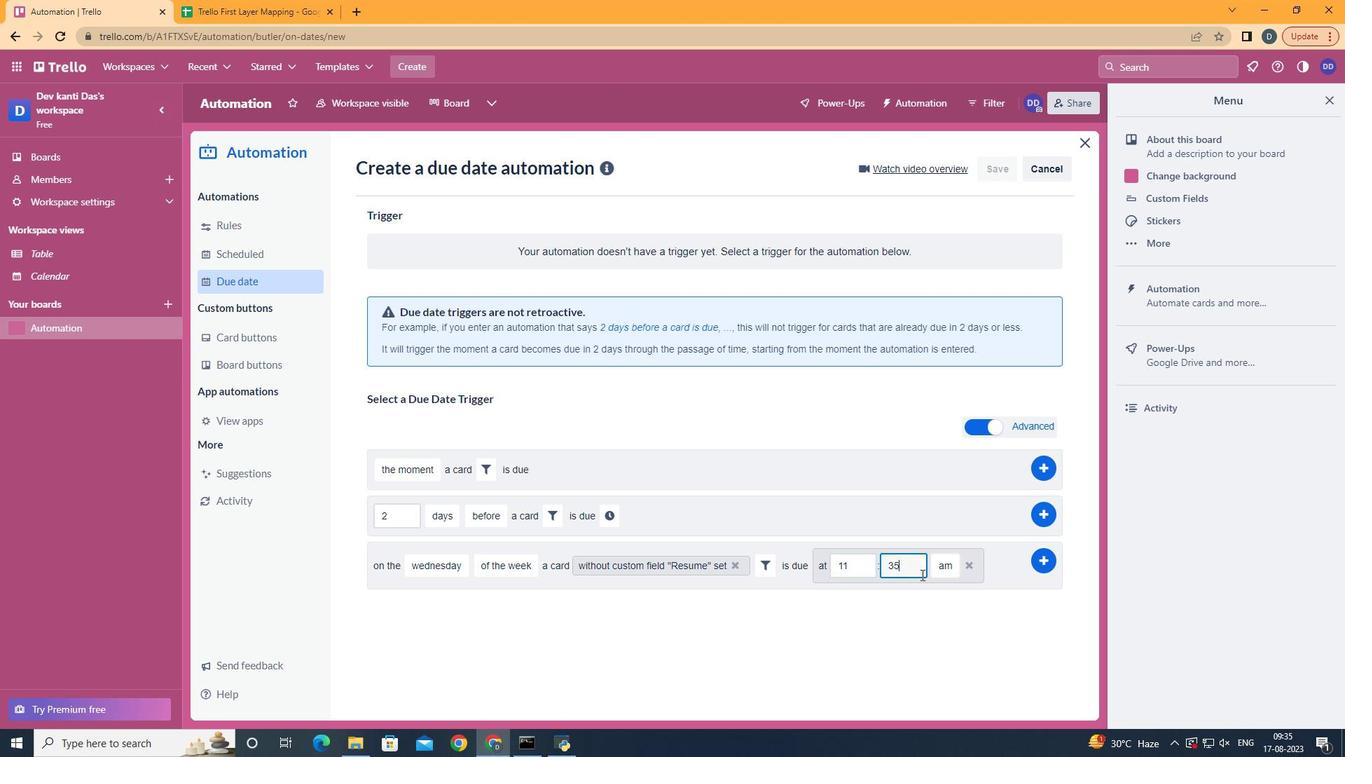 
Action: Mouse pressed left at (919, 572)
Screenshot: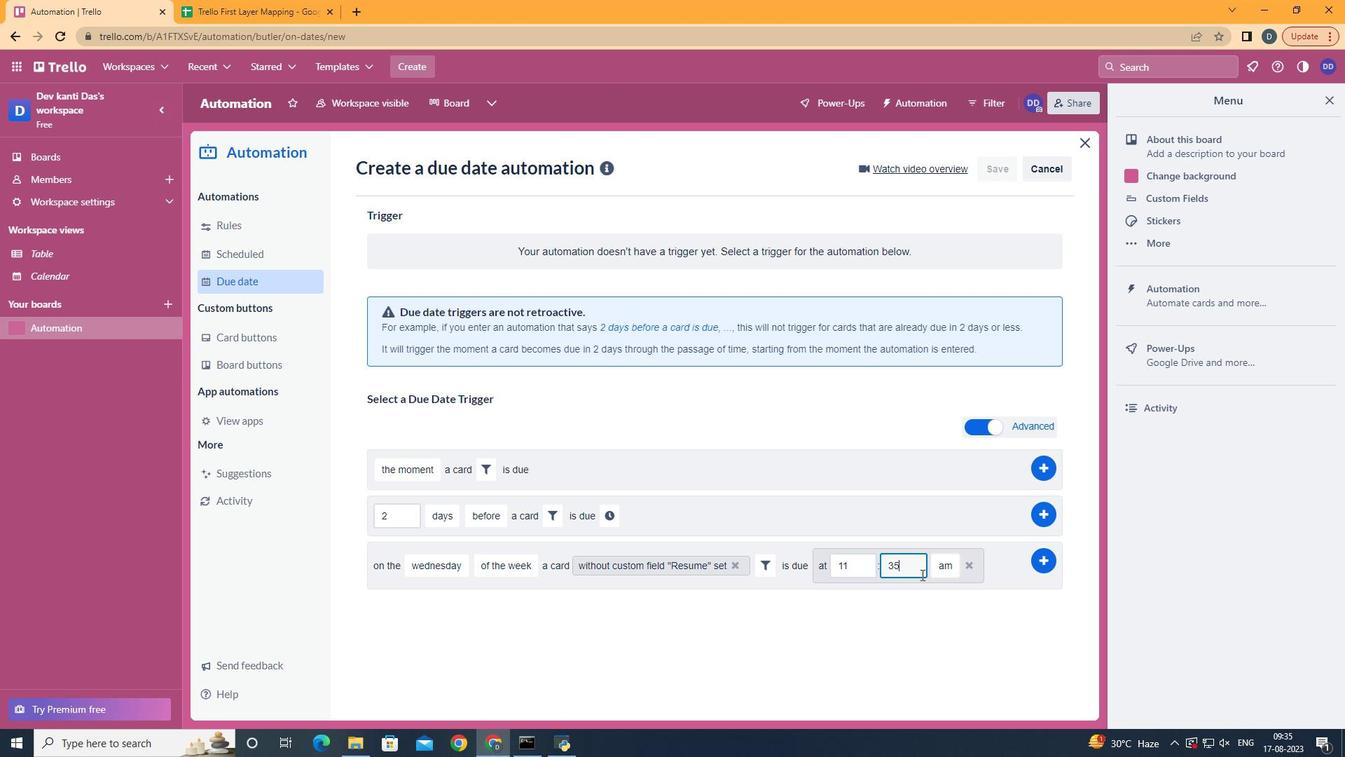 
Action: Key pressed <Key.backspace><Key.backspace>00
Screenshot: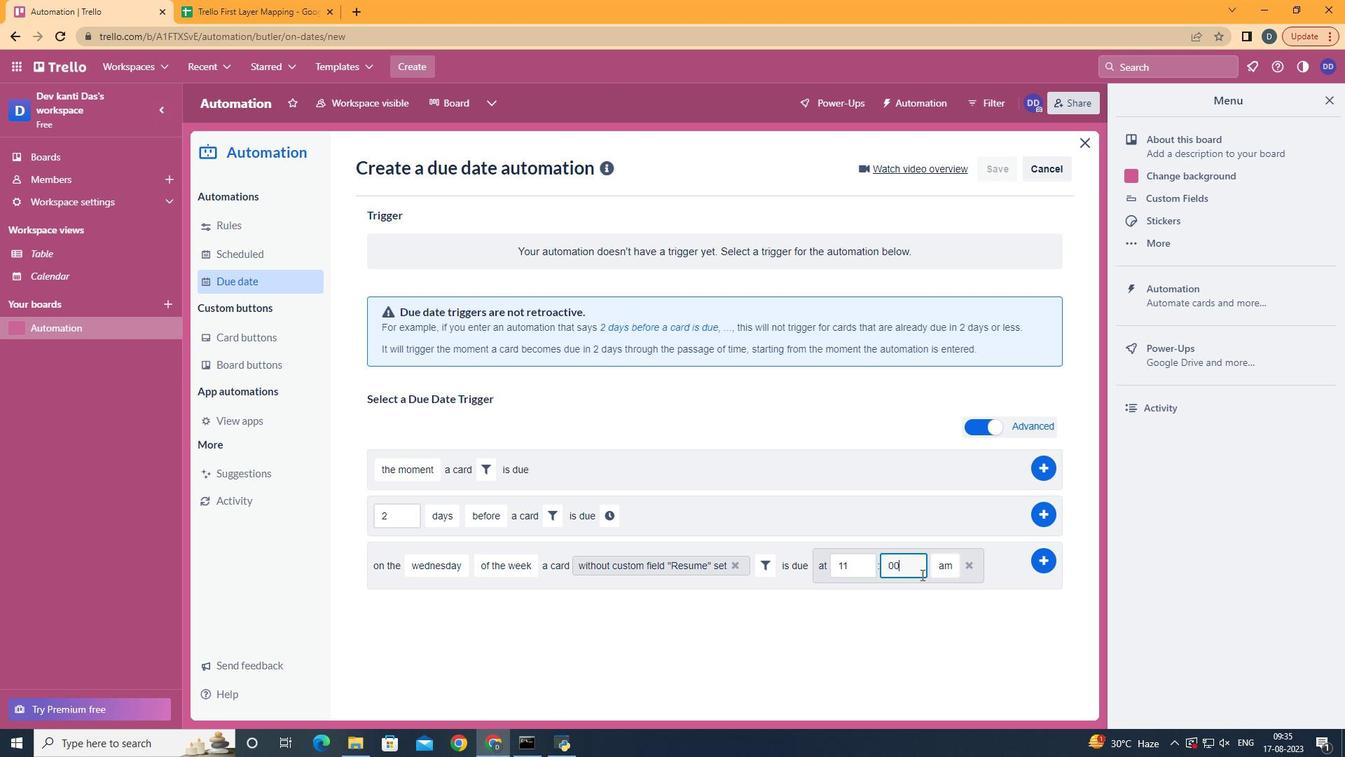 
Action: Mouse moved to (1043, 551)
Screenshot: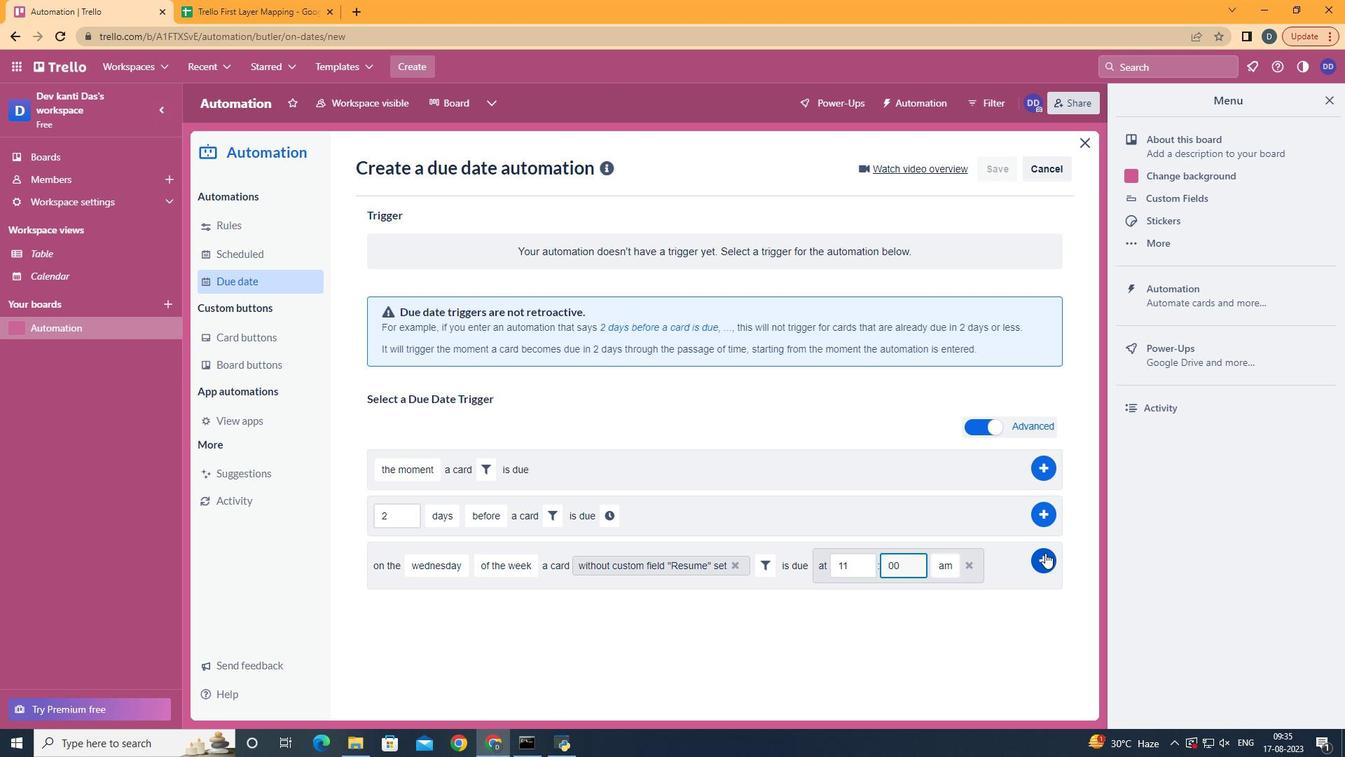 
Action: Mouse pressed left at (1043, 551)
Screenshot: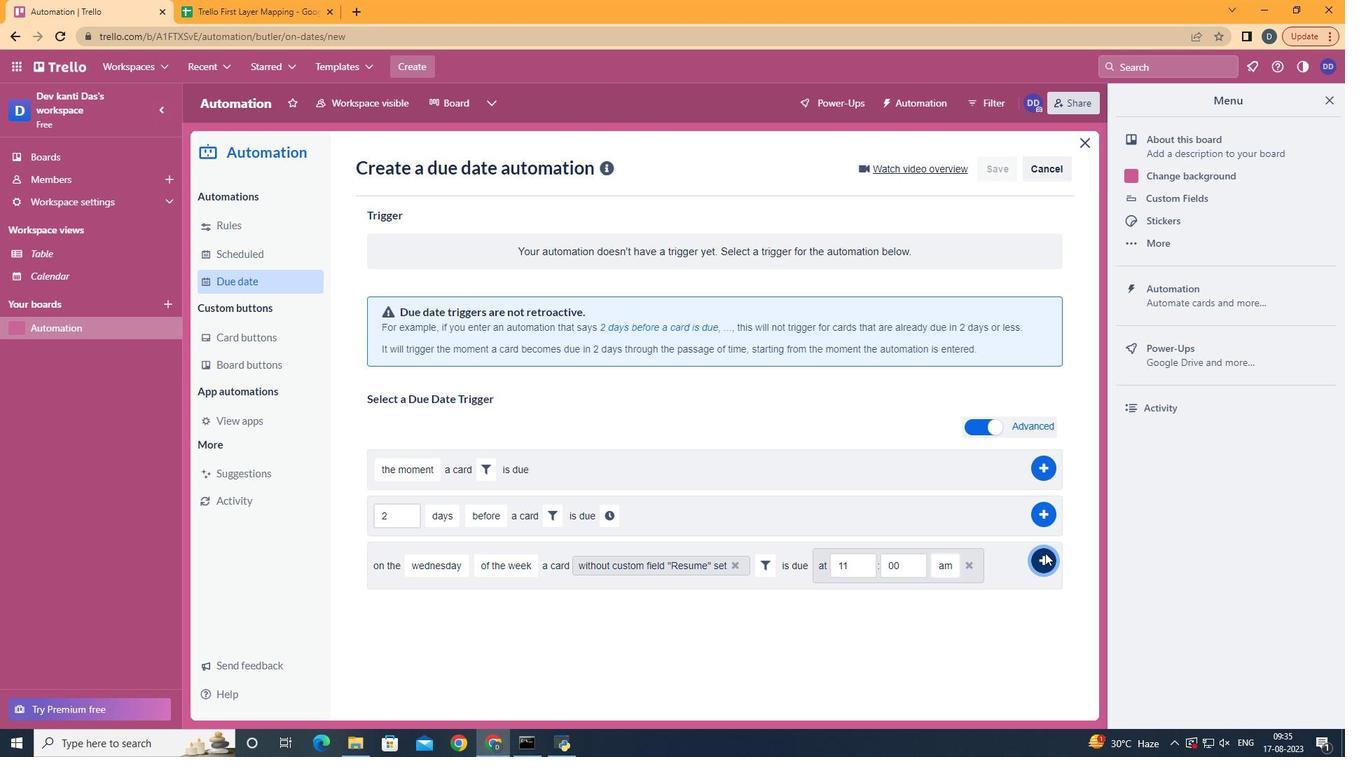 
